 Task: Find connections with filter location Laojunmiao with filter topic #Letsworkwith filter profile language French with filter current company AAVTR ASIA with filter school Shinchan College of Engineering with filter industry Food and Beverage Services with filter service category Packaging Design with filter keywords title Server
Action: Mouse moved to (501, 77)
Screenshot: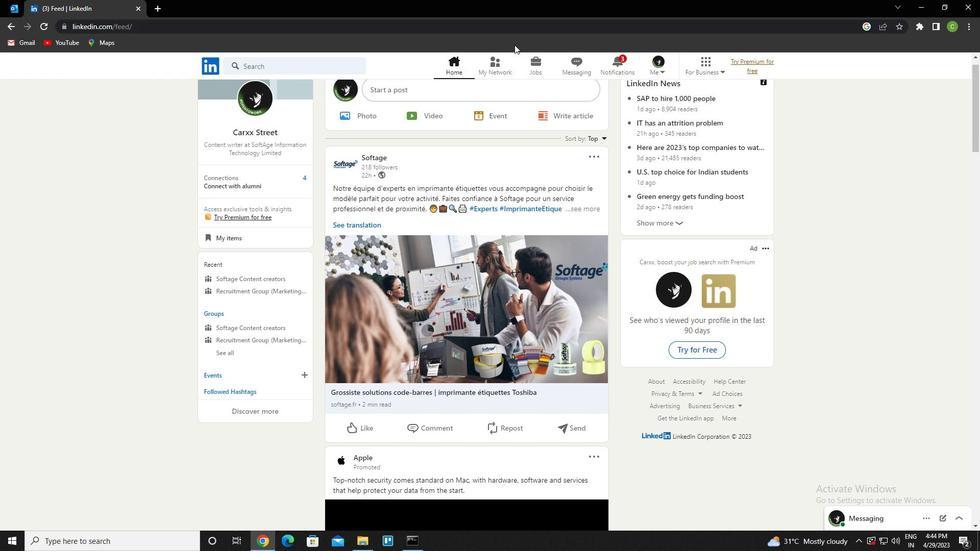 
Action: Mouse pressed left at (501, 77)
Screenshot: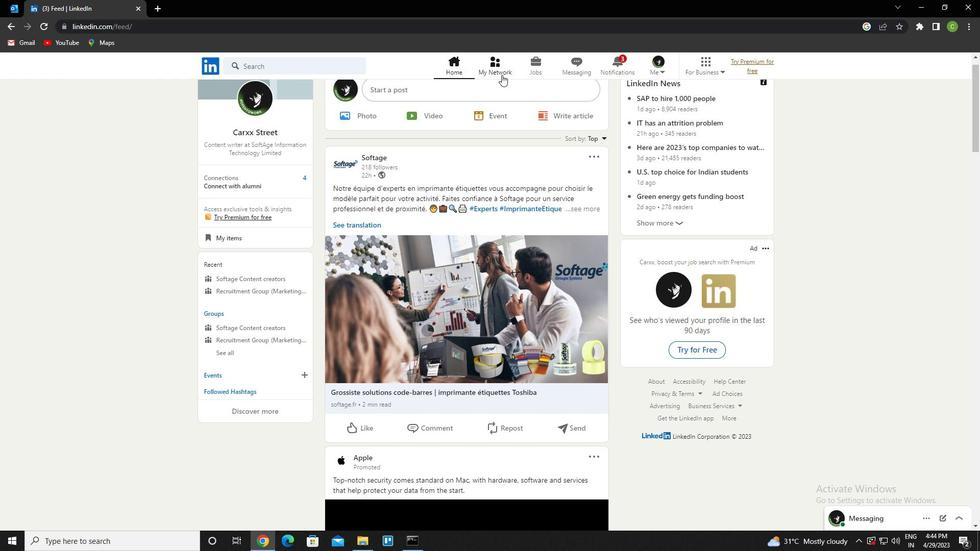 
Action: Mouse moved to (503, 69)
Screenshot: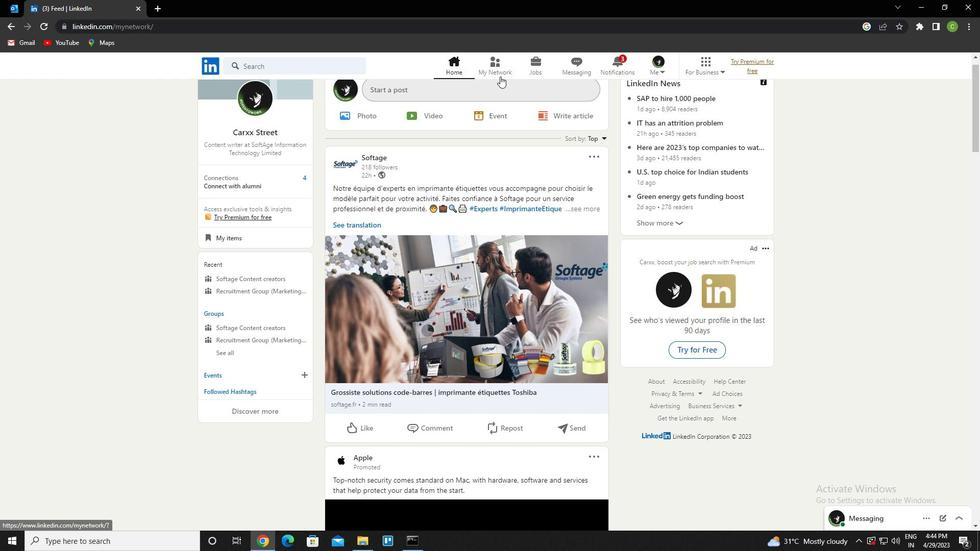 
Action: Mouse pressed left at (503, 69)
Screenshot: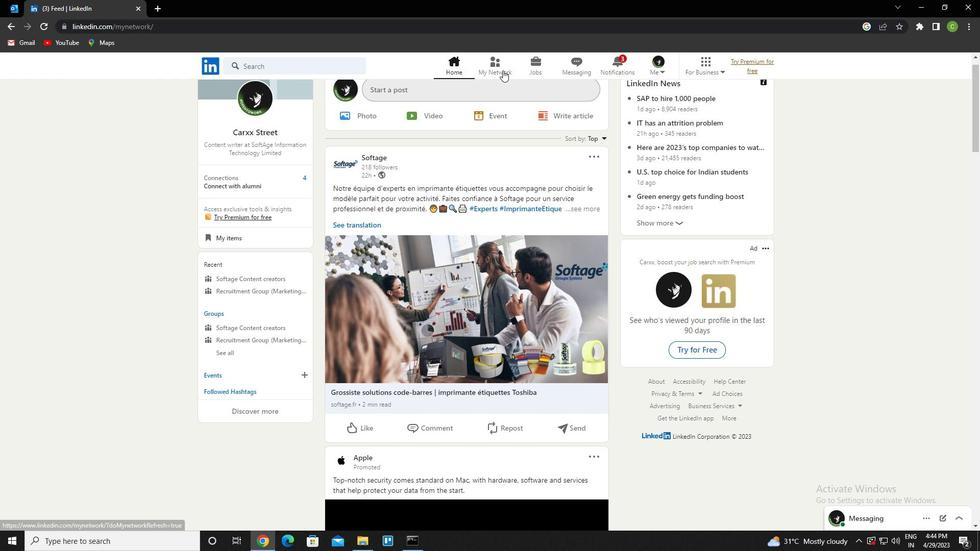
Action: Mouse moved to (285, 120)
Screenshot: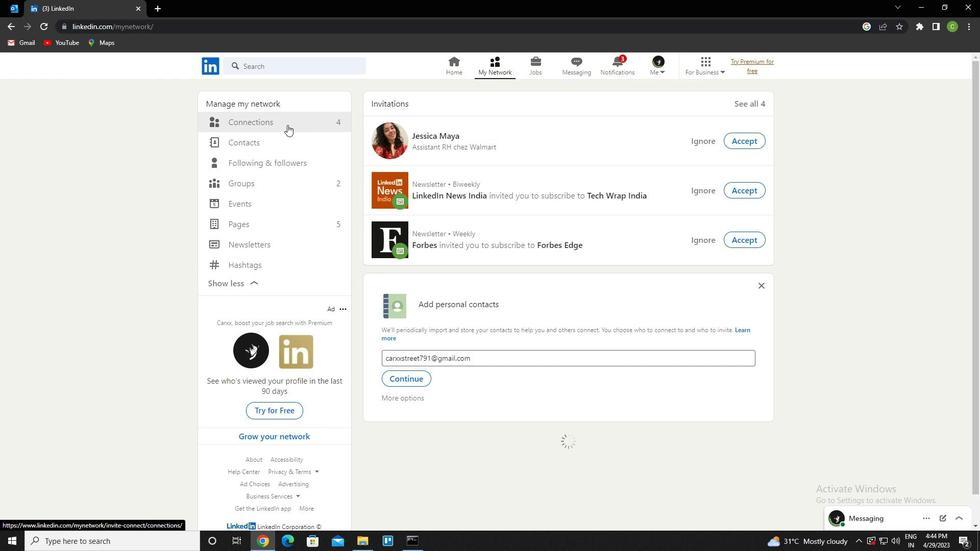 
Action: Mouse pressed left at (285, 120)
Screenshot: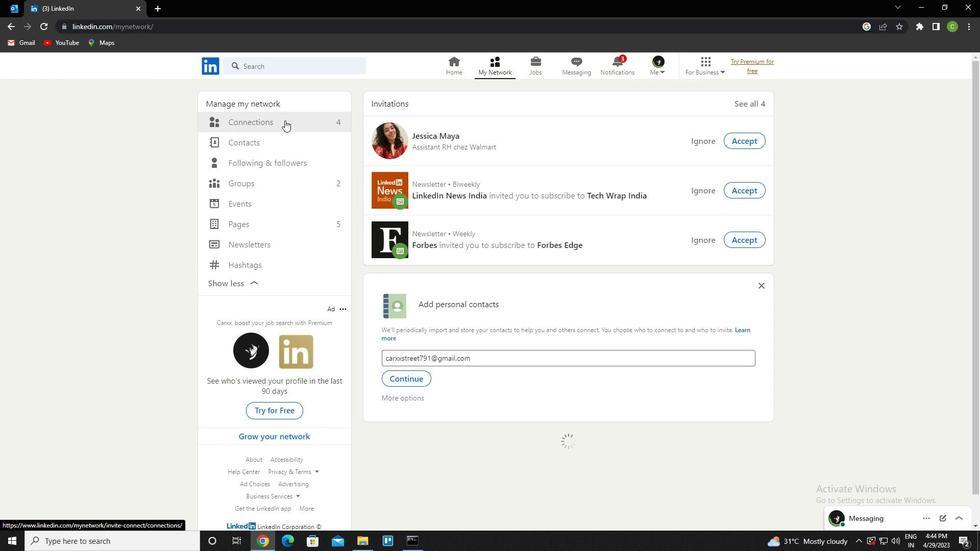 
Action: Mouse moved to (580, 122)
Screenshot: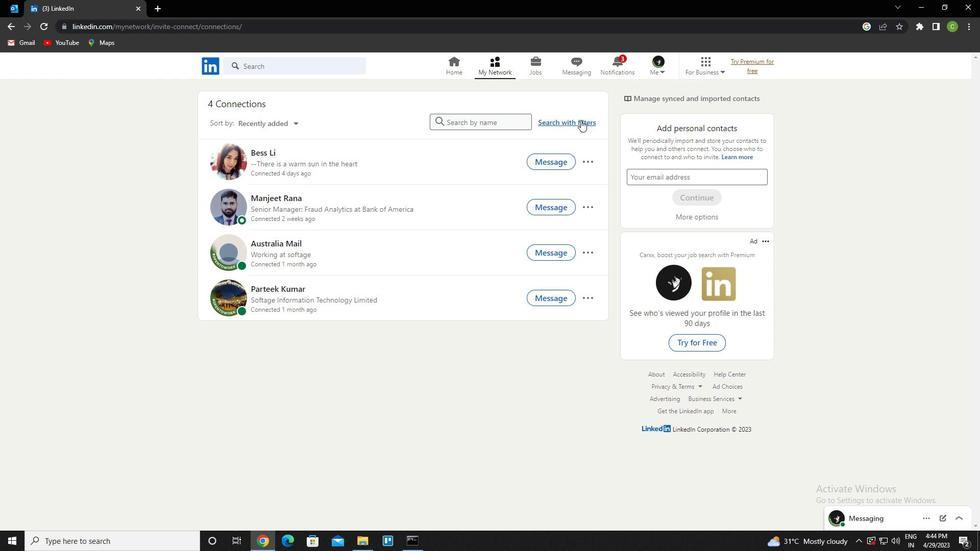 
Action: Mouse pressed left at (580, 122)
Screenshot: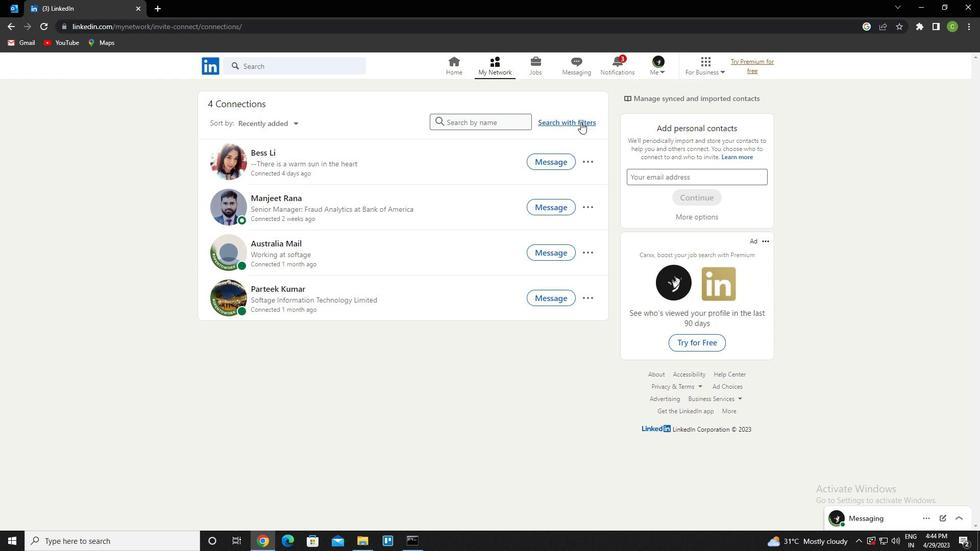 
Action: Mouse moved to (524, 94)
Screenshot: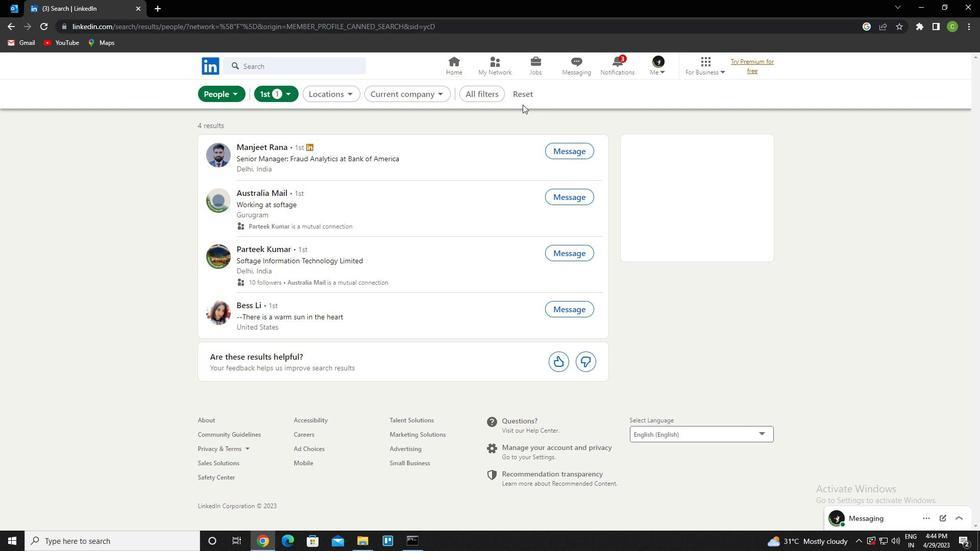 
Action: Mouse pressed left at (524, 94)
Screenshot: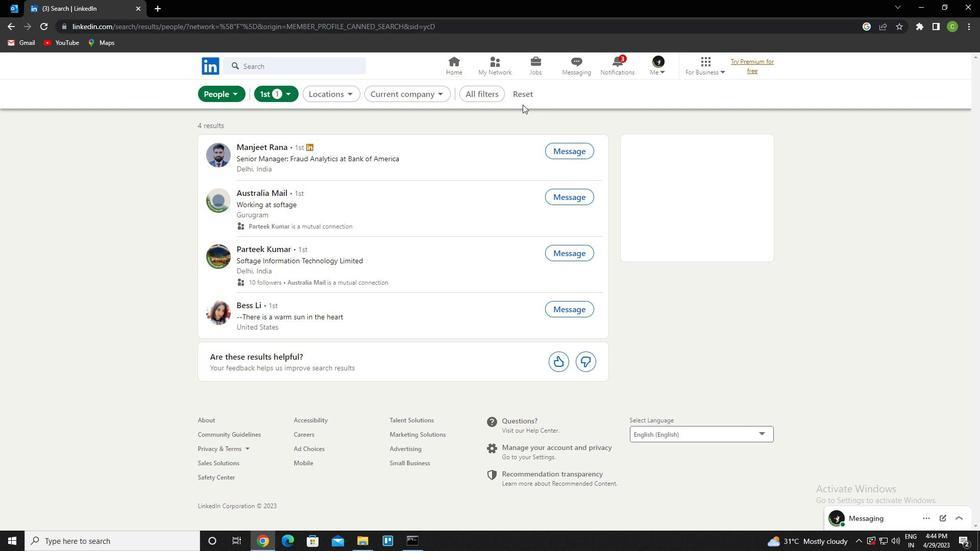 
Action: Mouse moved to (507, 96)
Screenshot: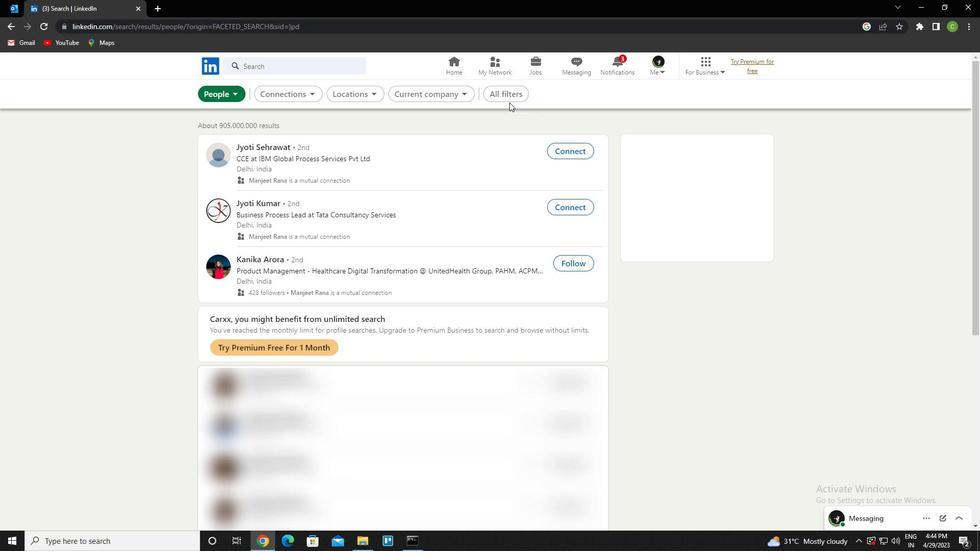 
Action: Mouse pressed left at (507, 96)
Screenshot: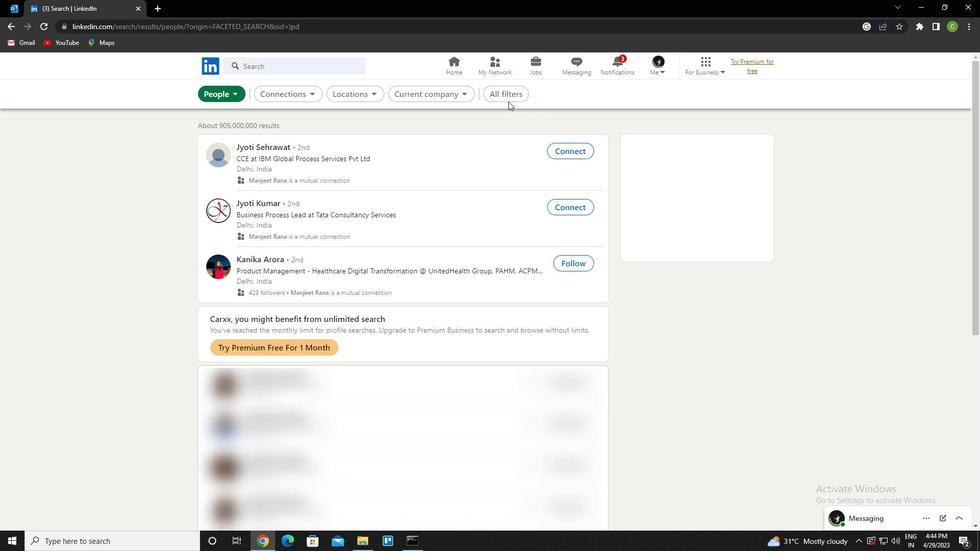 
Action: Mouse moved to (862, 253)
Screenshot: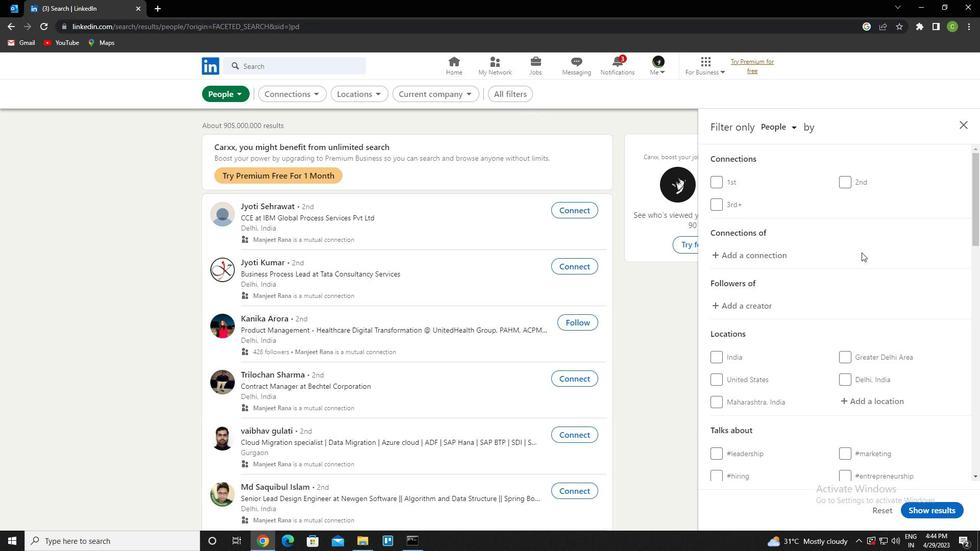 
Action: Mouse scrolled (862, 252) with delta (0, 0)
Screenshot: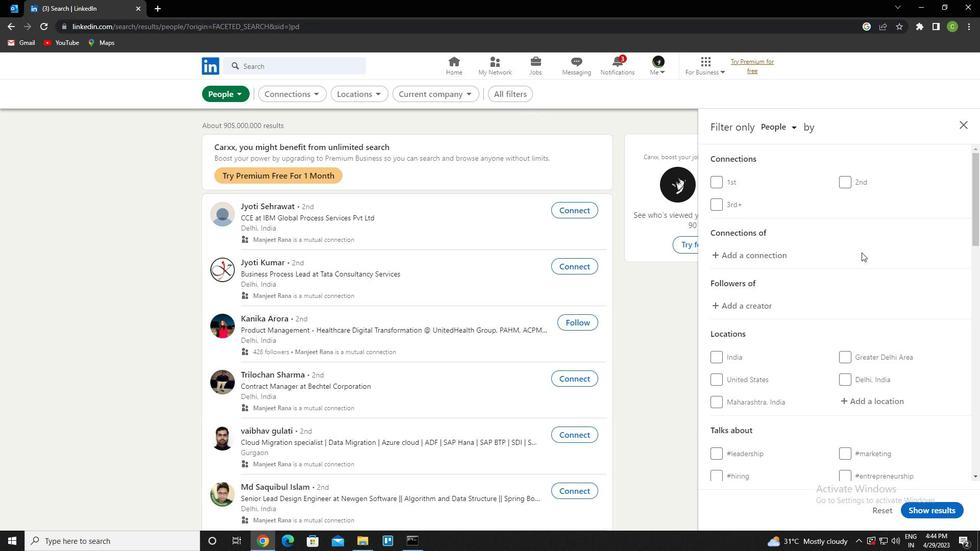 
Action: Mouse moved to (862, 257)
Screenshot: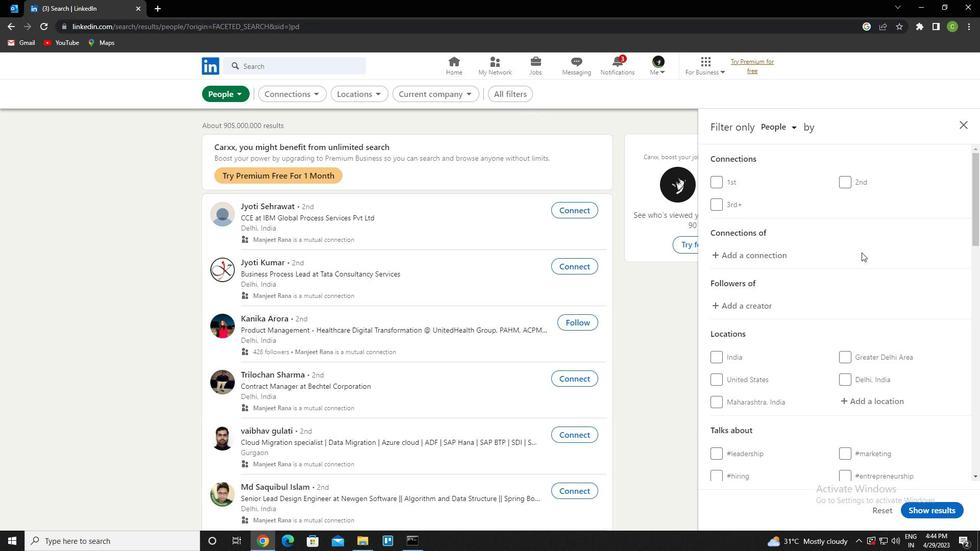 
Action: Mouse scrolled (862, 257) with delta (0, 0)
Screenshot: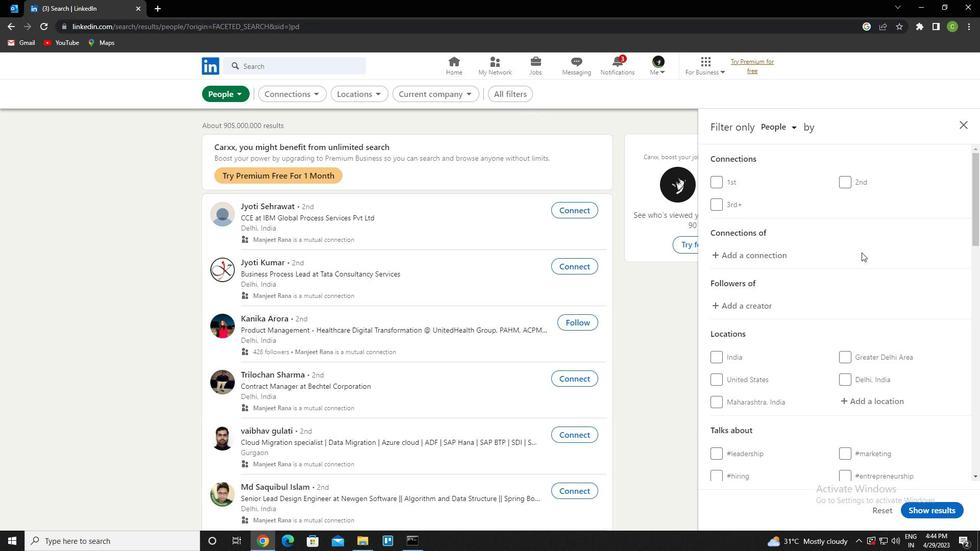 
Action: Mouse moved to (867, 294)
Screenshot: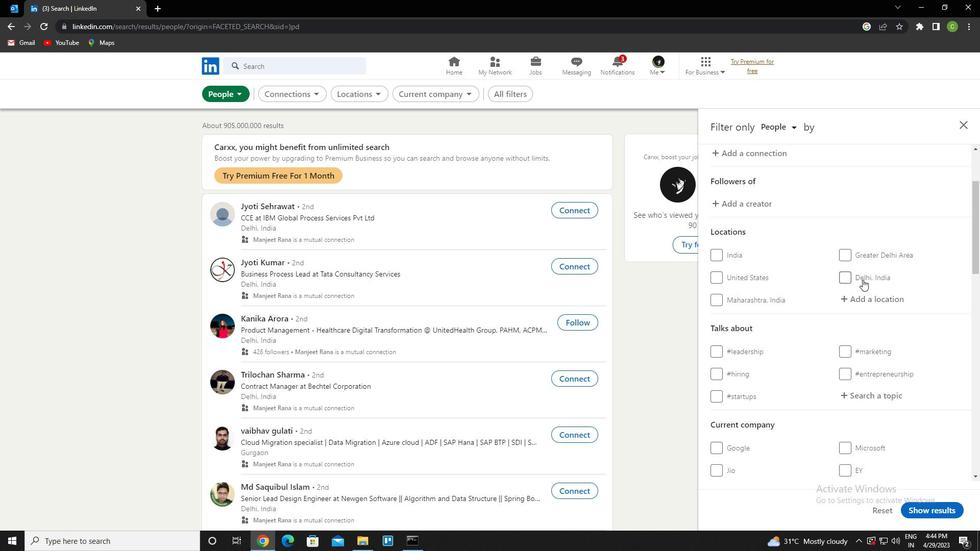 
Action: Mouse pressed left at (867, 294)
Screenshot: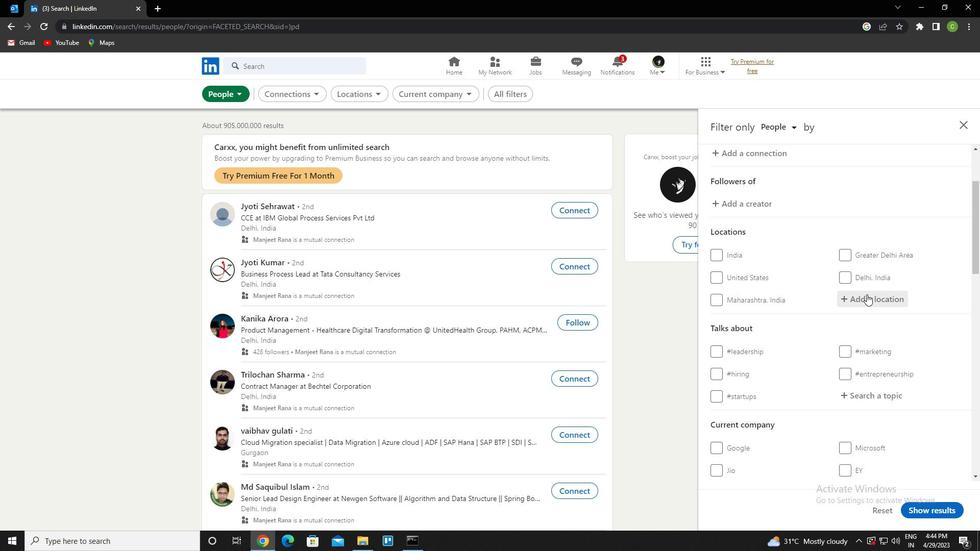
Action: Key pressed <Key.caps_lock>l<Key.caps_lock>aojunmaio<Key.enter>
Screenshot: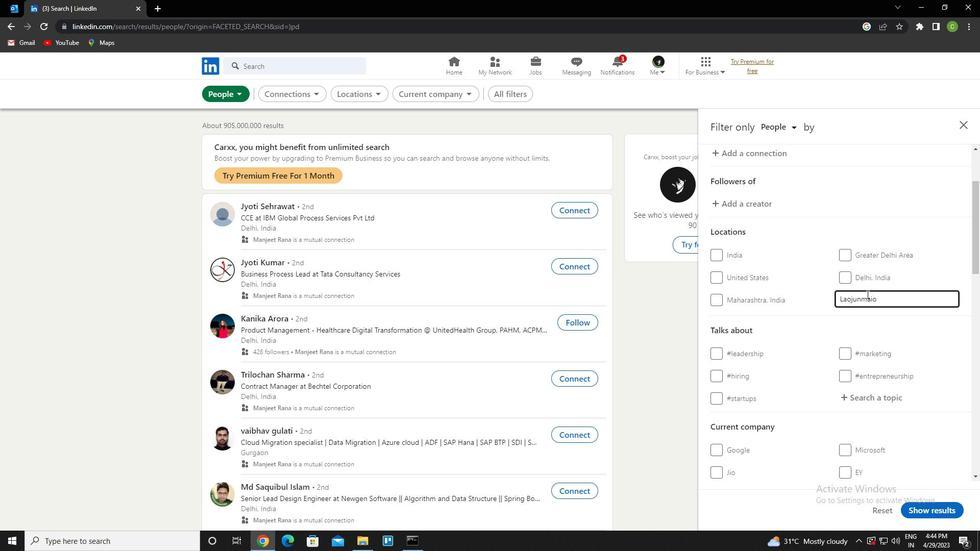 
Action: Mouse scrolled (867, 294) with delta (0, 0)
Screenshot: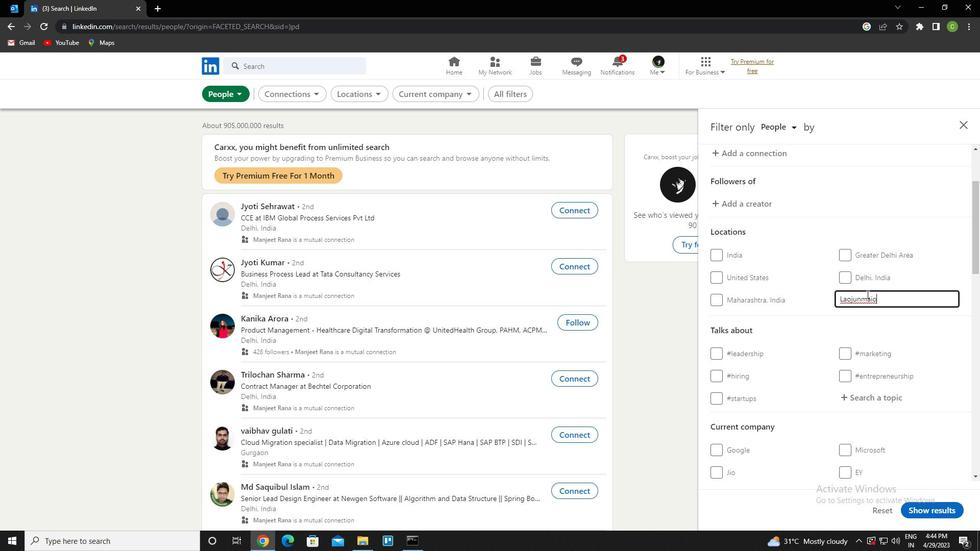 
Action: Mouse scrolled (867, 294) with delta (0, 0)
Screenshot: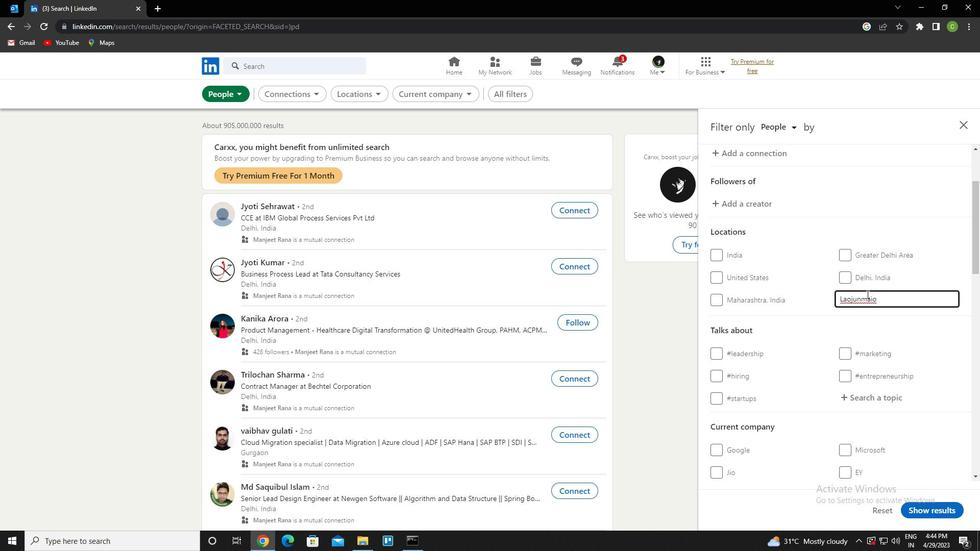
Action: Mouse scrolled (867, 294) with delta (0, 0)
Screenshot: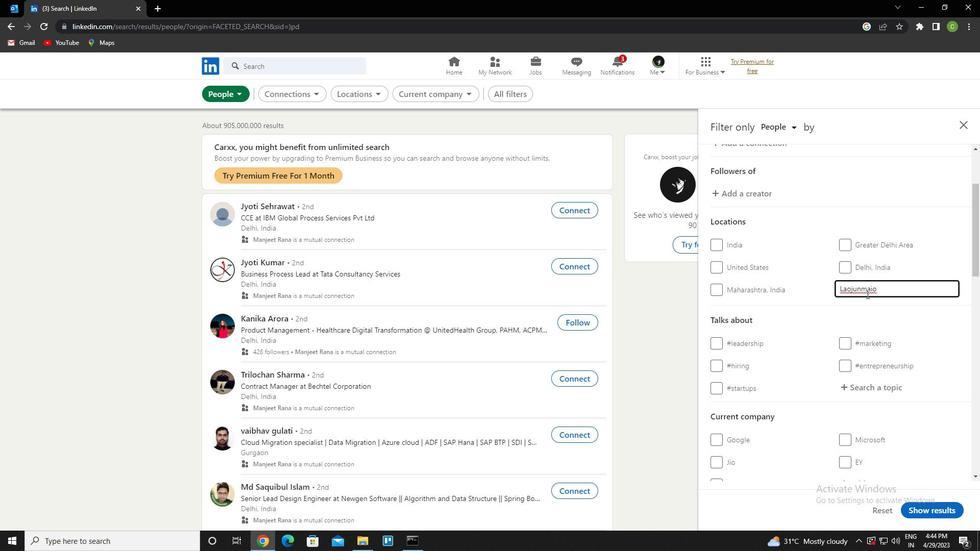 
Action: Mouse moved to (877, 252)
Screenshot: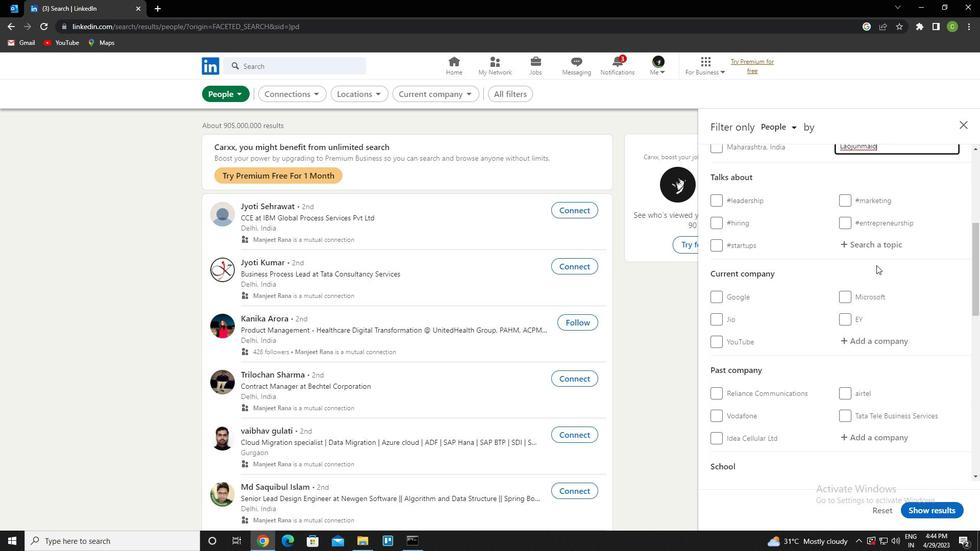 
Action: Mouse pressed left at (877, 252)
Screenshot: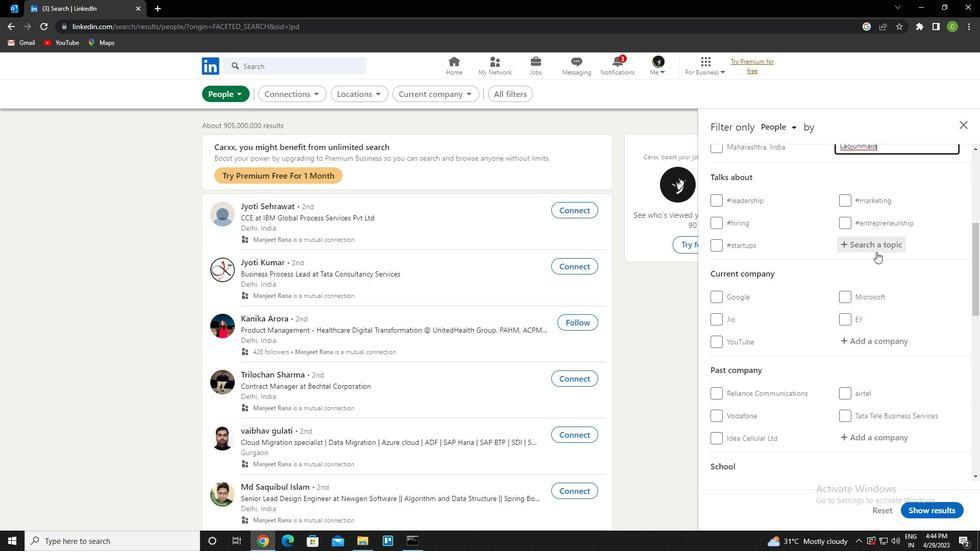 
Action: Key pressed <Key.caps_lock><Key.caps_lock>letswork<Key.down><Key.enter>
Screenshot: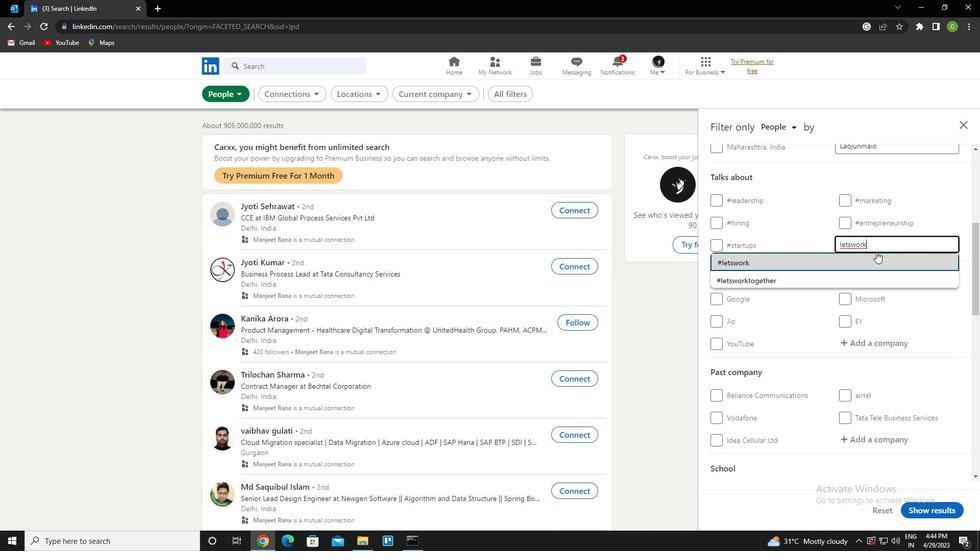 
Action: Mouse scrolled (877, 251) with delta (0, 0)
Screenshot: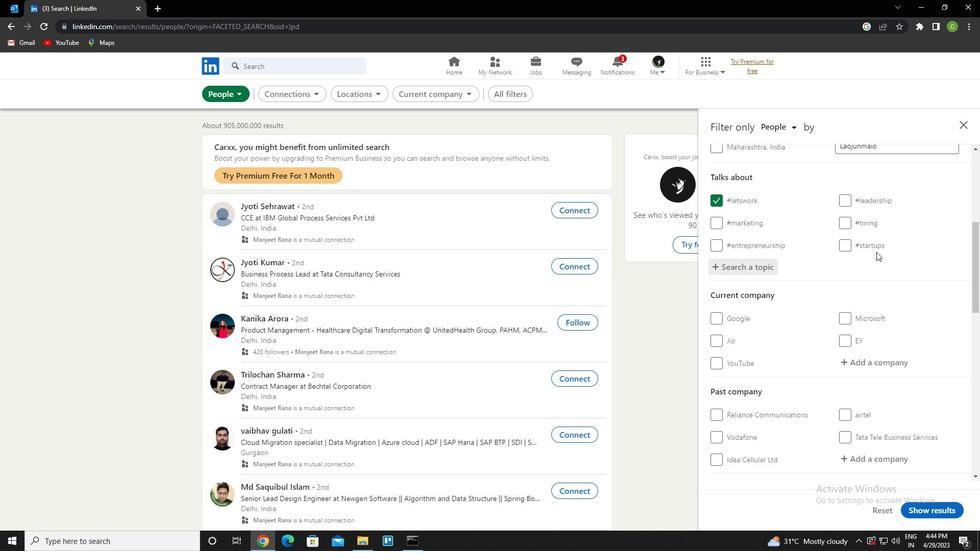 
Action: Mouse scrolled (877, 251) with delta (0, 0)
Screenshot: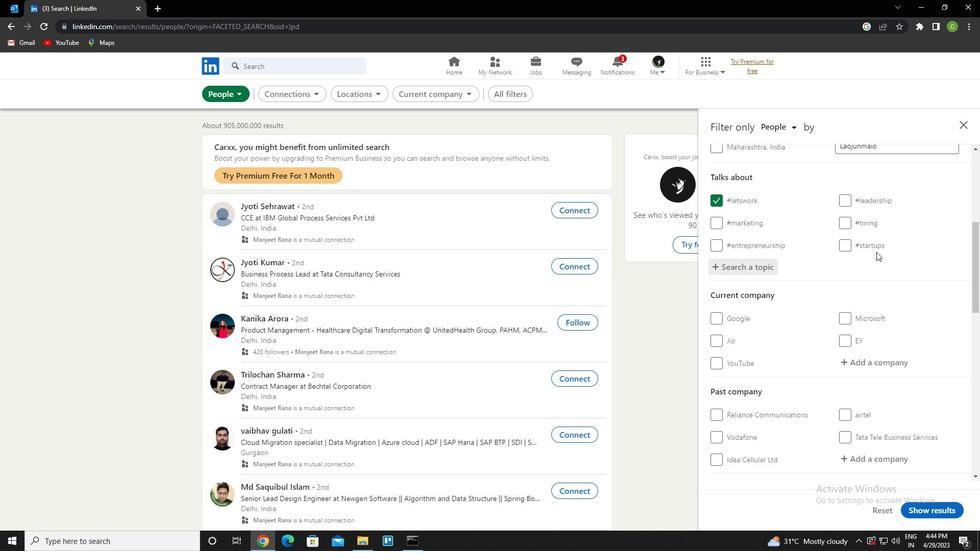 
Action: Mouse scrolled (877, 251) with delta (0, 0)
Screenshot: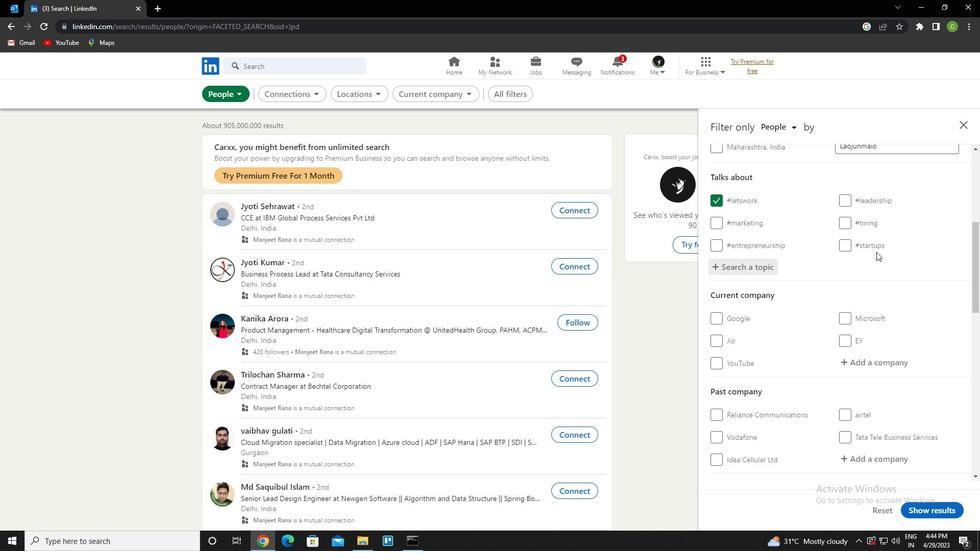 
Action: Mouse scrolled (877, 251) with delta (0, 0)
Screenshot: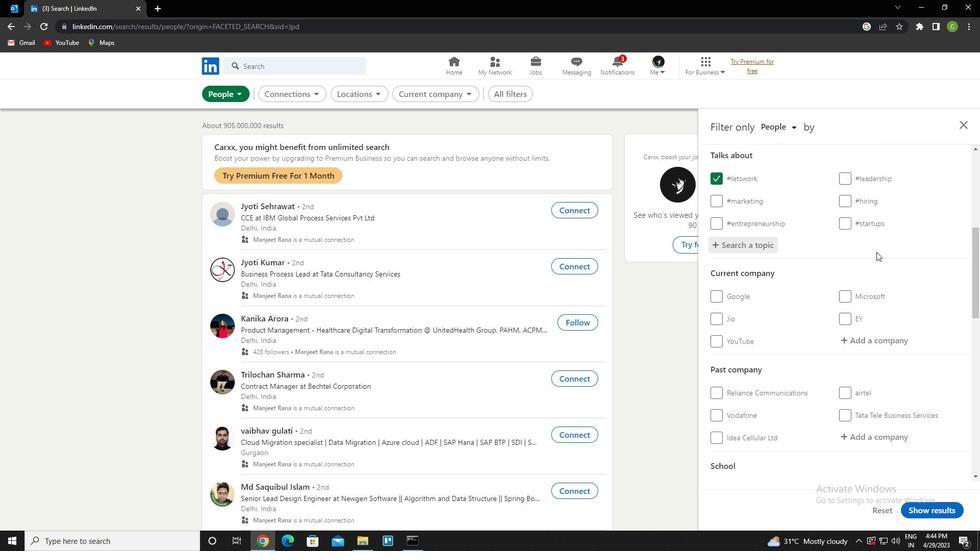 
Action: Mouse moved to (877, 256)
Screenshot: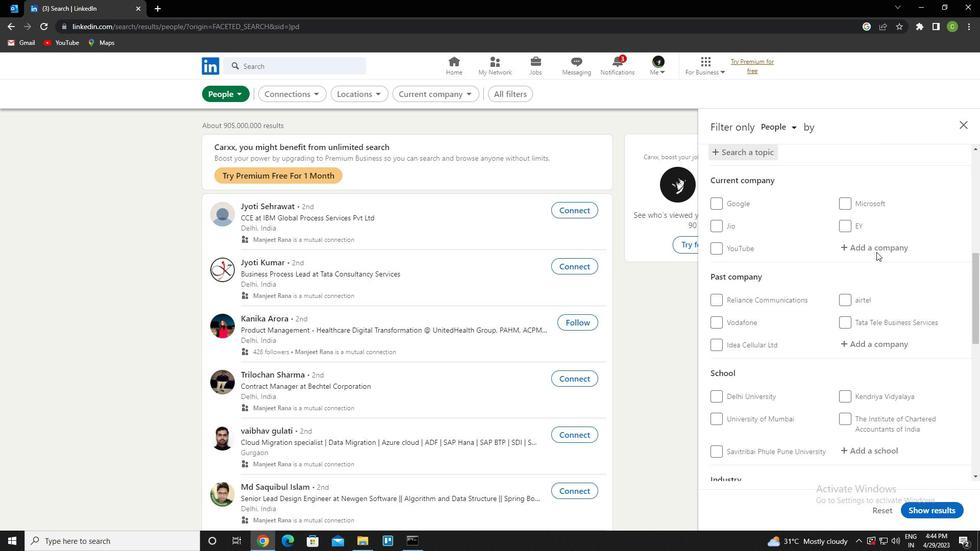 
Action: Mouse scrolled (877, 255) with delta (0, 0)
Screenshot: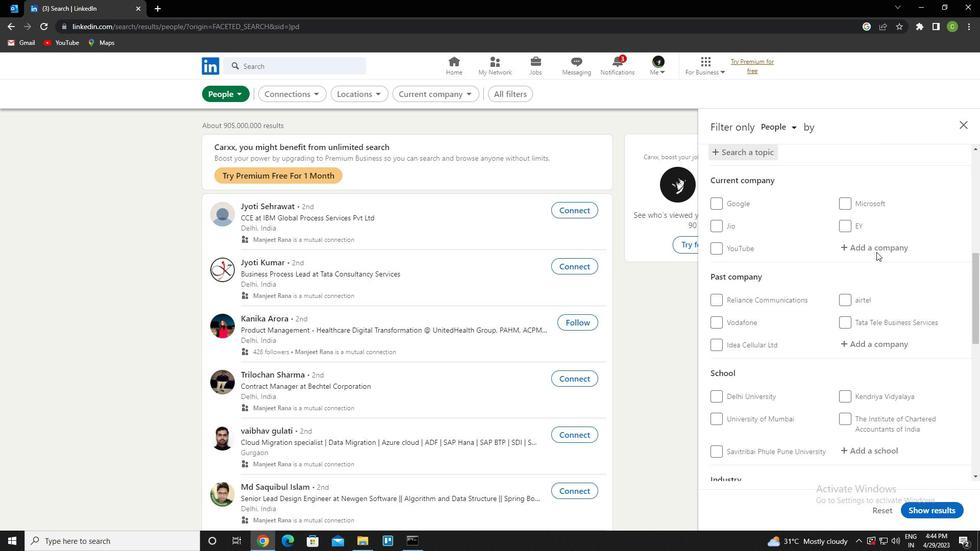 
Action: Mouse moved to (877, 258)
Screenshot: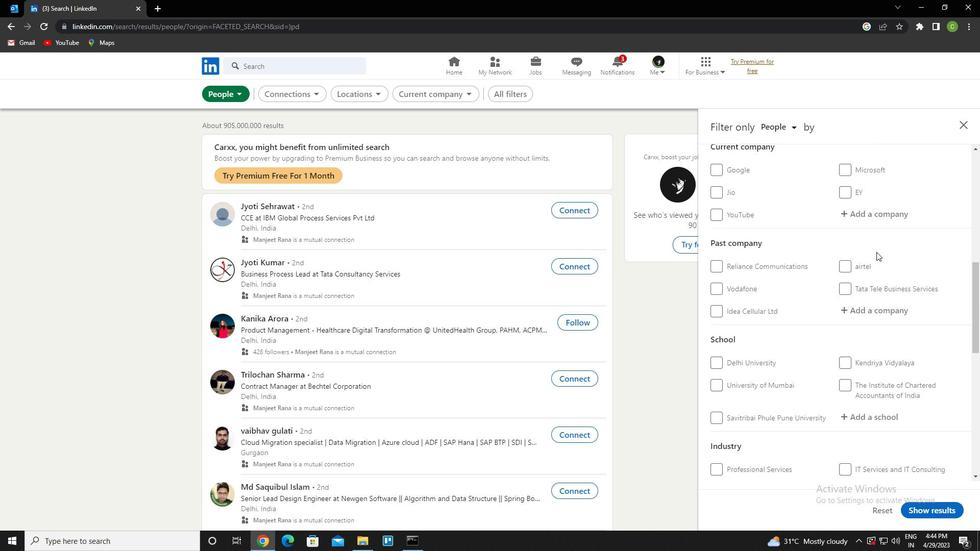 
Action: Mouse scrolled (877, 257) with delta (0, 0)
Screenshot: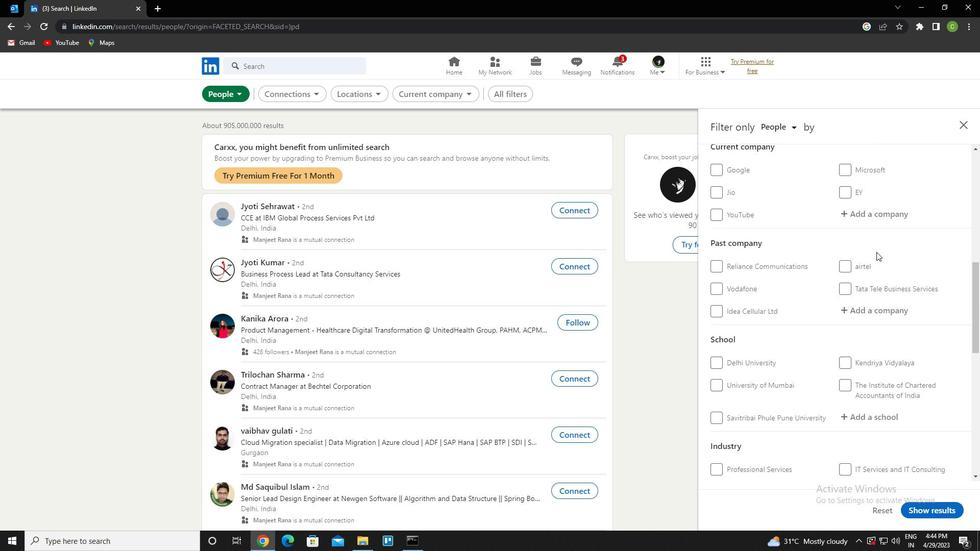 
Action: Mouse moved to (877, 258)
Screenshot: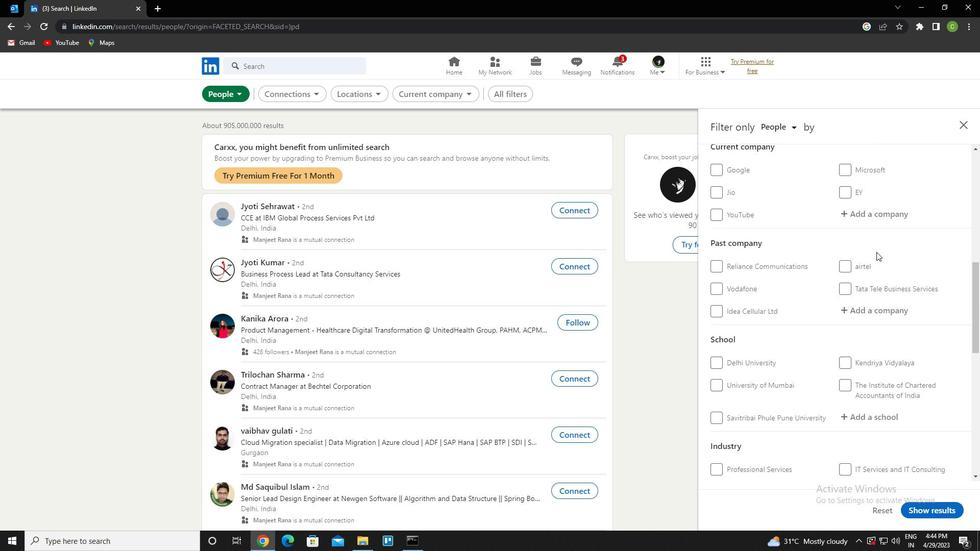 
Action: Mouse scrolled (877, 257) with delta (0, 0)
Screenshot: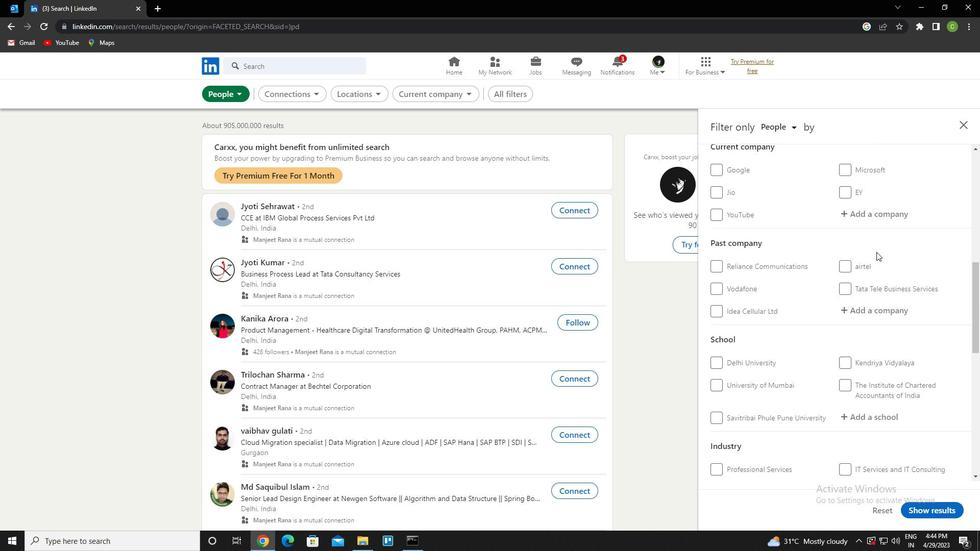 
Action: Mouse scrolled (877, 257) with delta (0, 0)
Screenshot: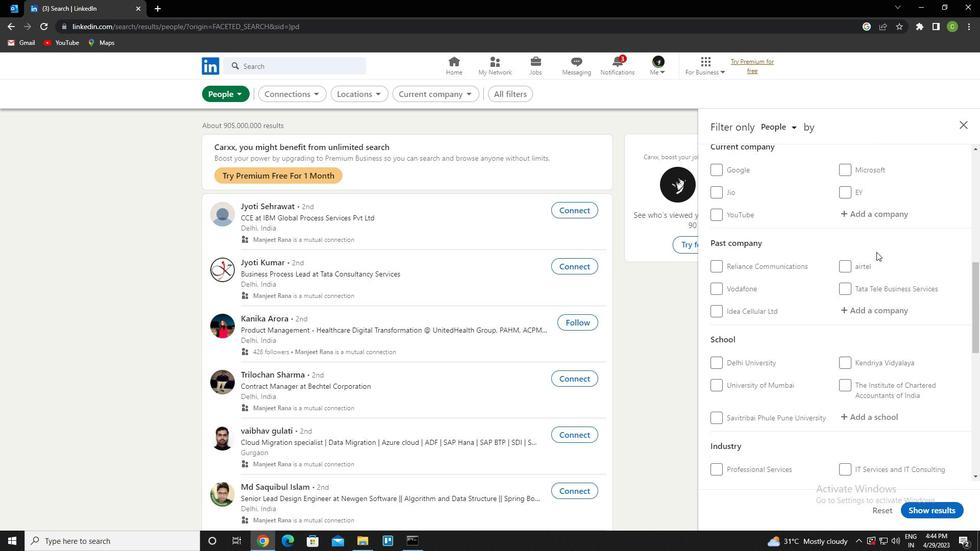 
Action: Mouse moved to (877, 258)
Screenshot: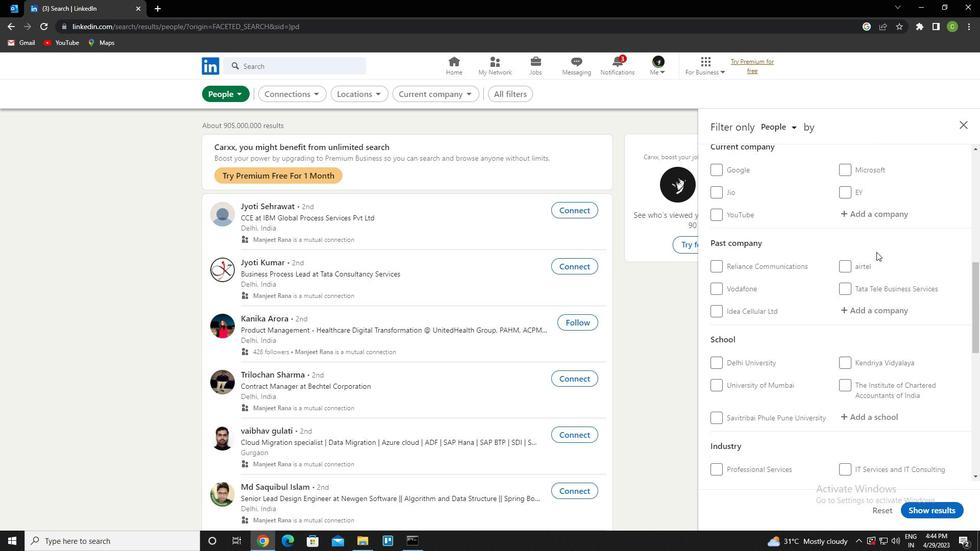 
Action: Mouse scrolled (877, 258) with delta (0, 0)
Screenshot: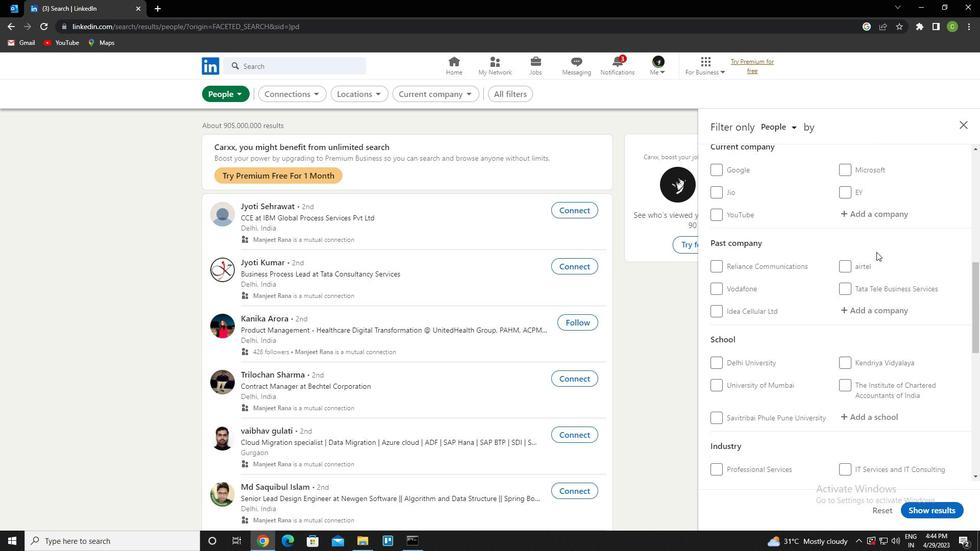 
Action: Mouse moved to (844, 264)
Screenshot: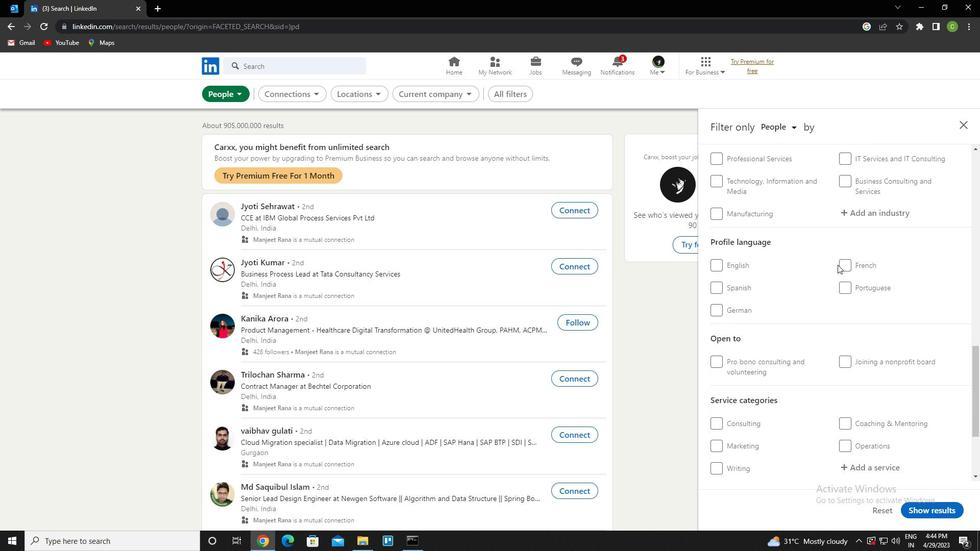 
Action: Mouse pressed left at (844, 264)
Screenshot: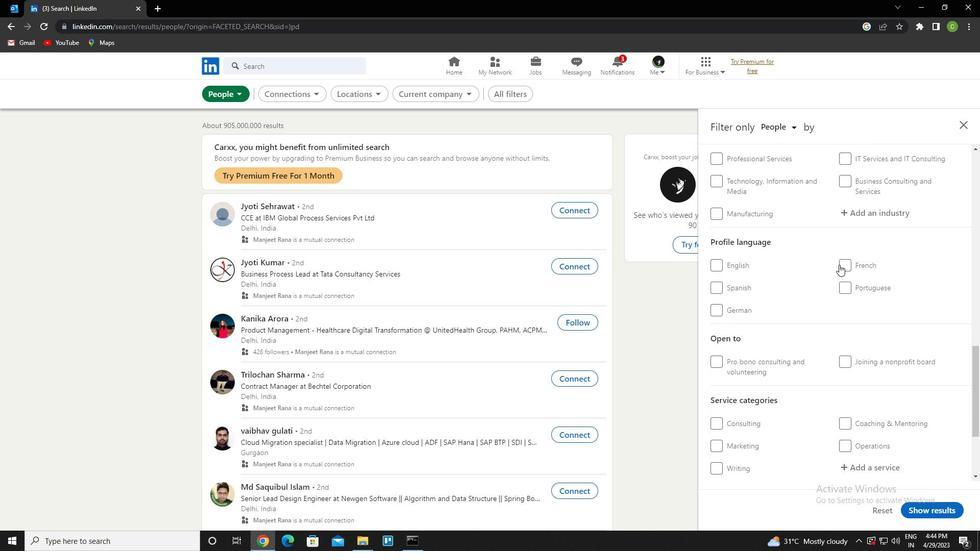 
Action: Mouse scrolled (844, 265) with delta (0, 0)
Screenshot: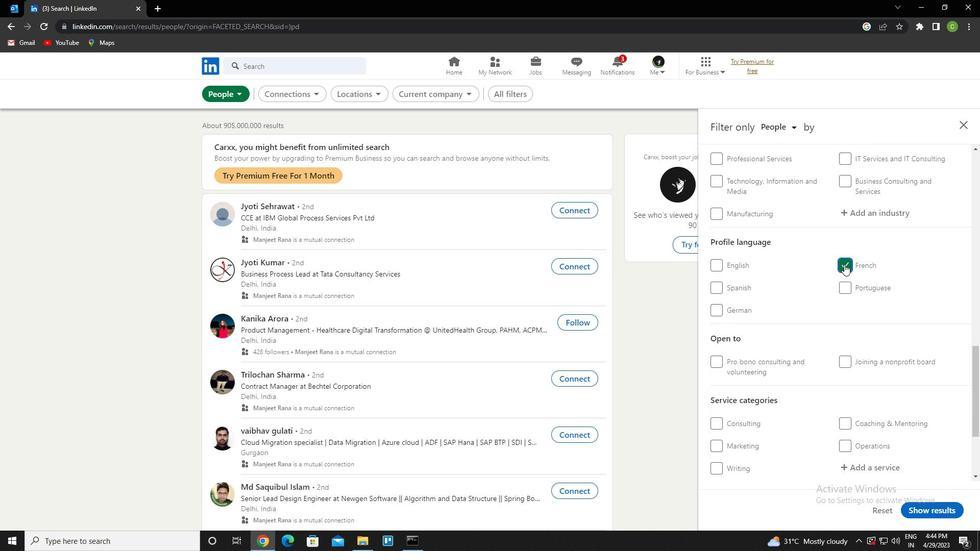 
Action: Mouse scrolled (844, 265) with delta (0, 0)
Screenshot: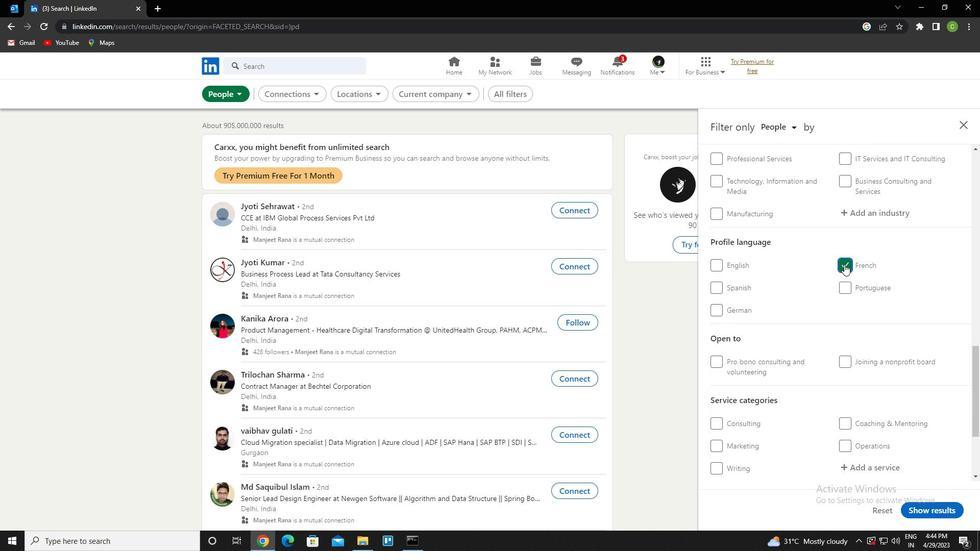 
Action: Mouse scrolled (844, 265) with delta (0, 0)
Screenshot: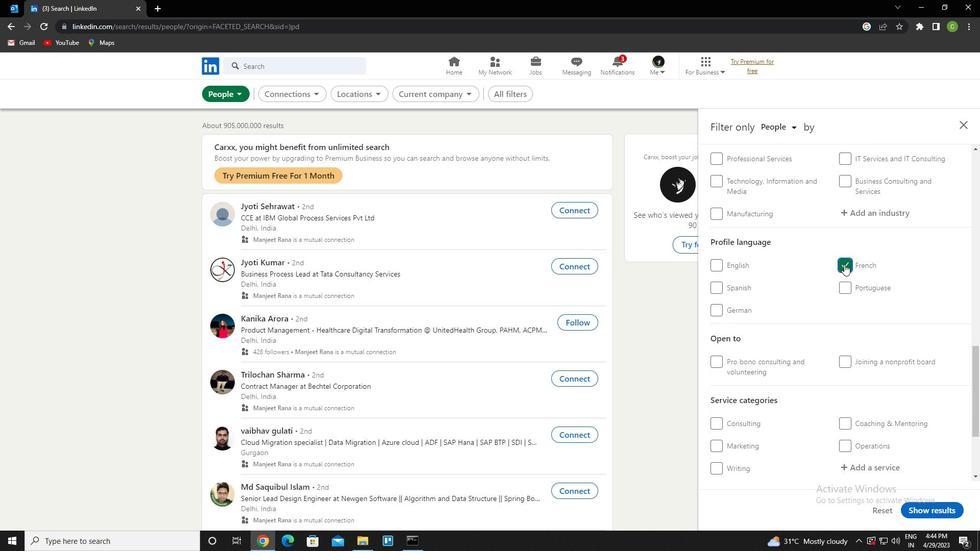 
Action: Mouse scrolled (844, 265) with delta (0, 0)
Screenshot: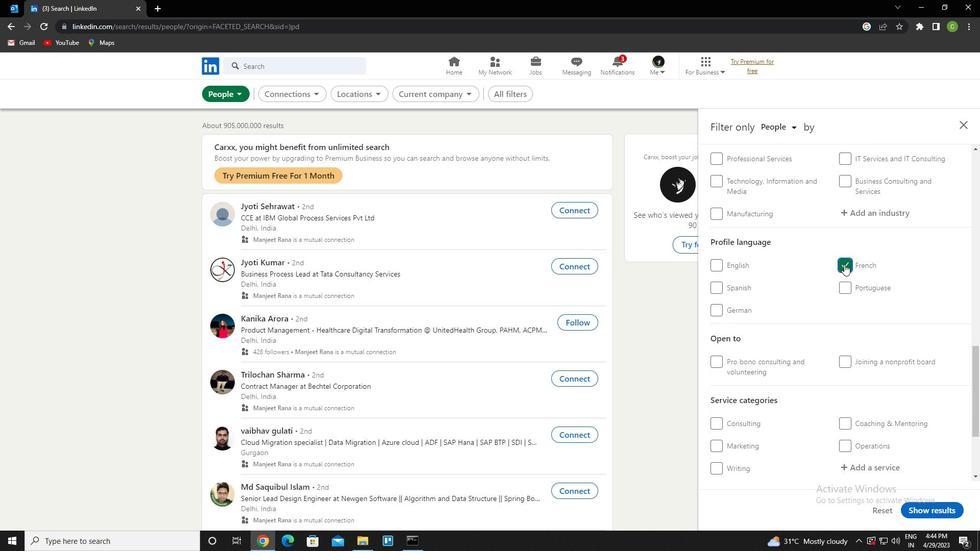 
Action: Mouse scrolled (844, 265) with delta (0, 0)
Screenshot: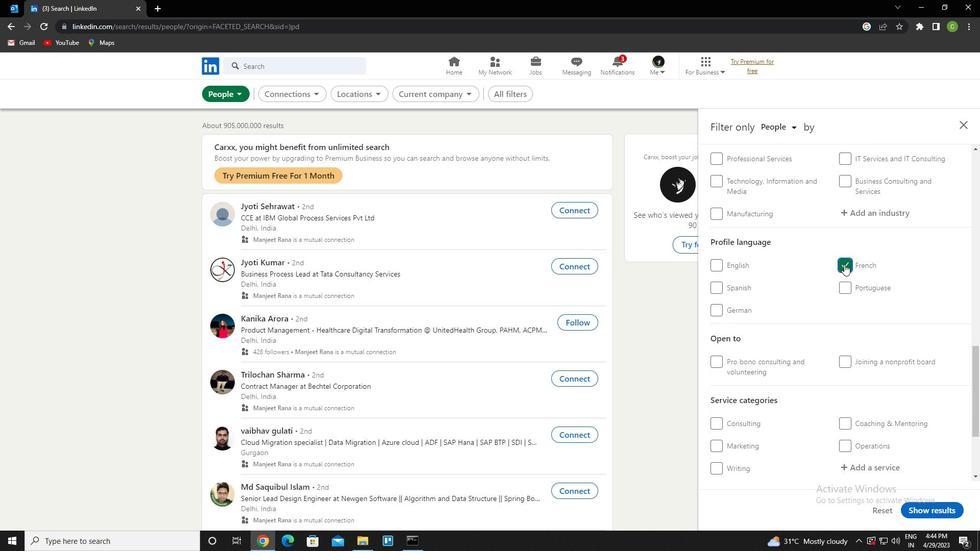
Action: Mouse moved to (770, 193)
Screenshot: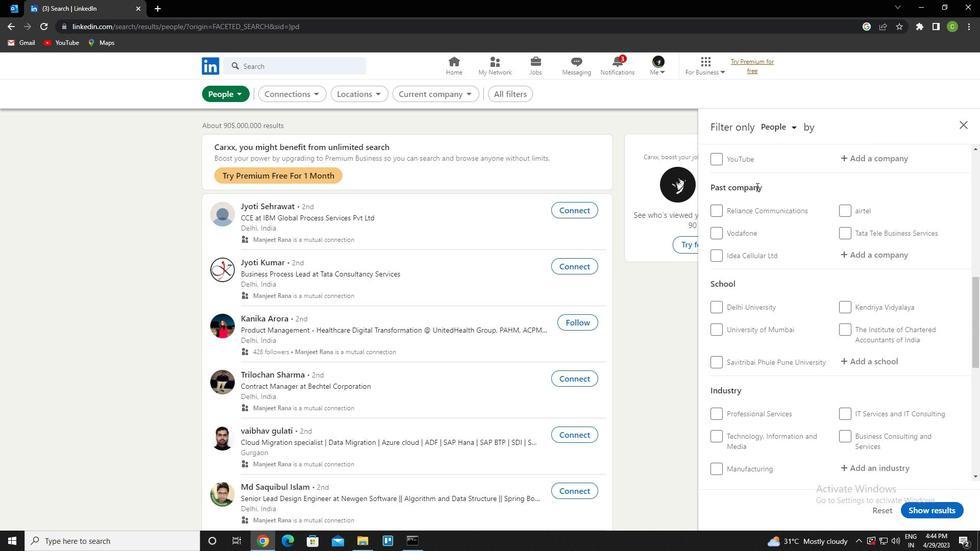 
Action: Mouse scrolled (770, 194) with delta (0, 0)
Screenshot: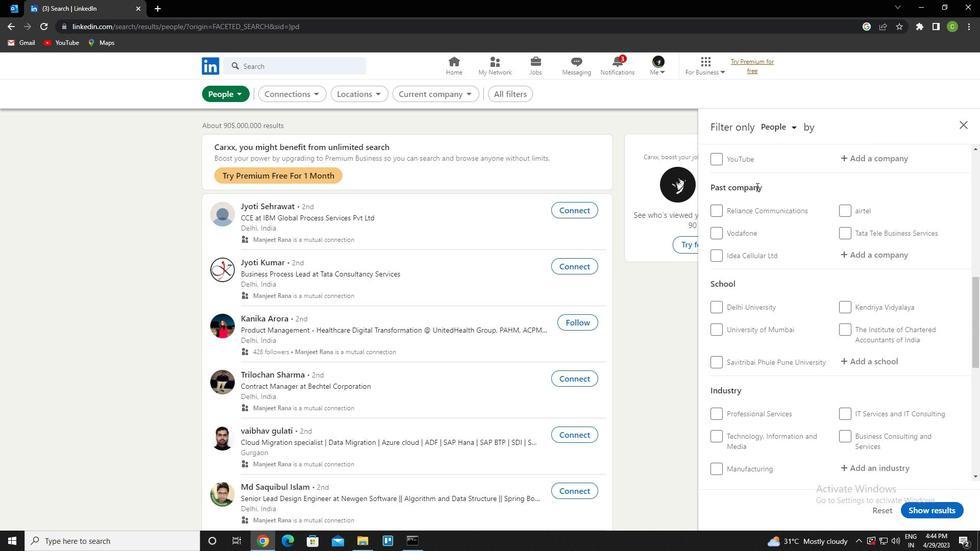 
Action: Mouse moved to (863, 215)
Screenshot: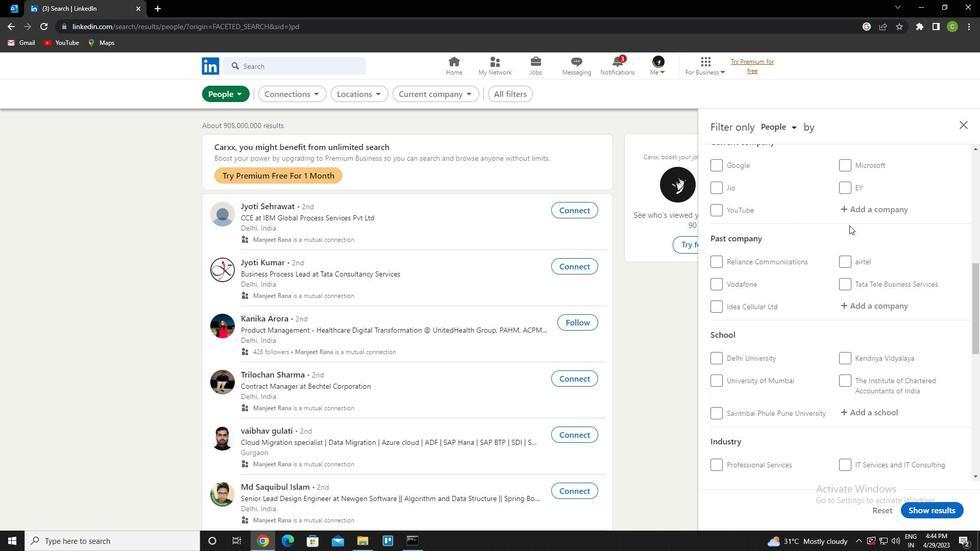 
Action: Mouse pressed left at (863, 215)
Screenshot: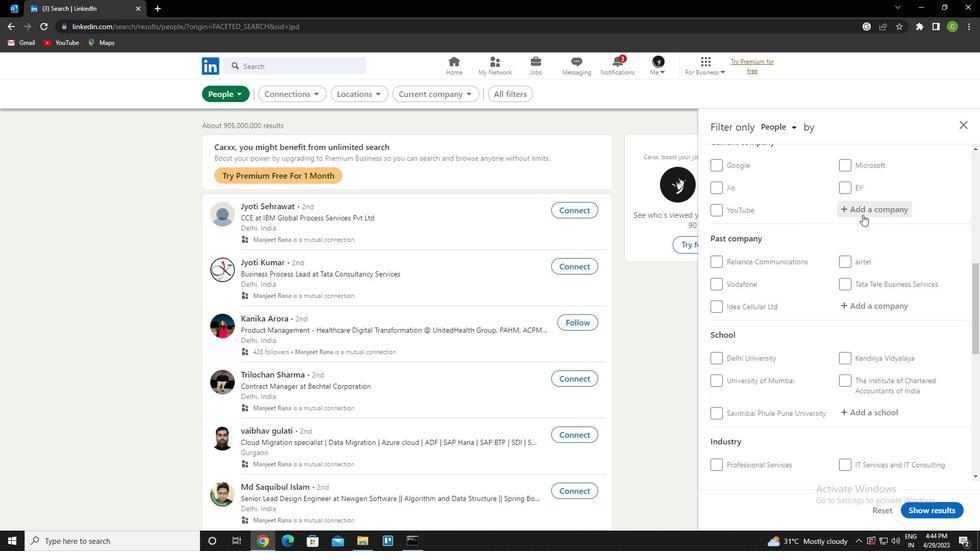
Action: Key pressed <Key.caps_lock>aavtr<Key.down><Key.enter>
Screenshot: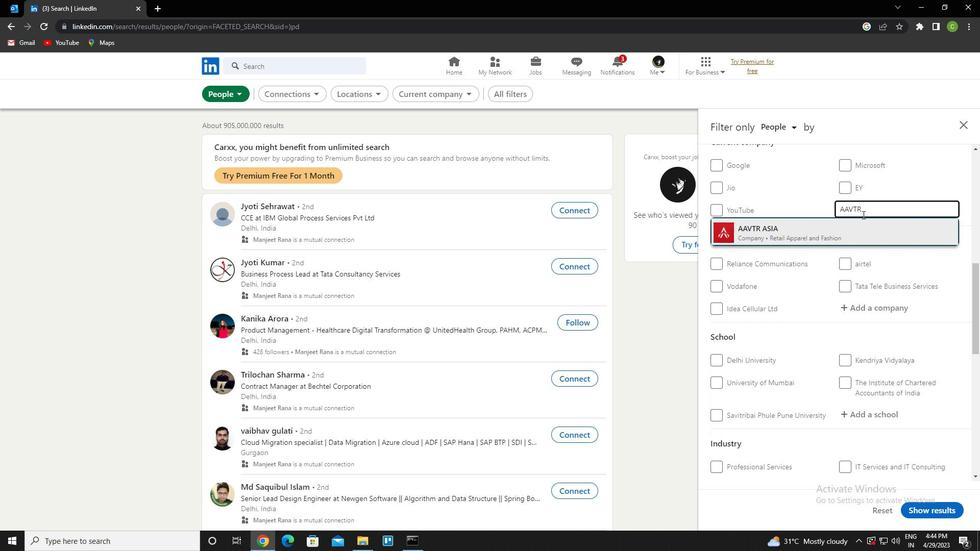 
Action: Mouse scrolled (863, 214) with delta (0, 0)
Screenshot: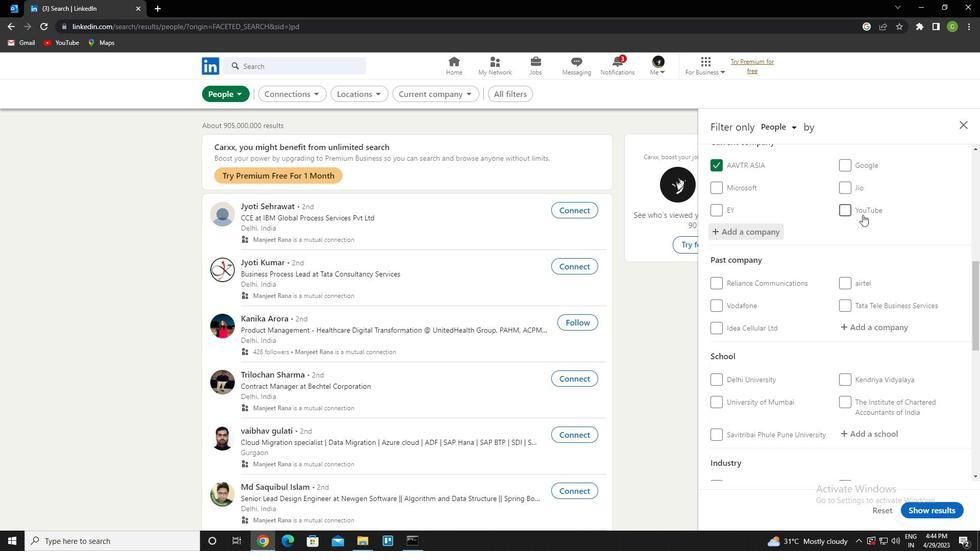 
Action: Mouse scrolled (863, 214) with delta (0, 0)
Screenshot: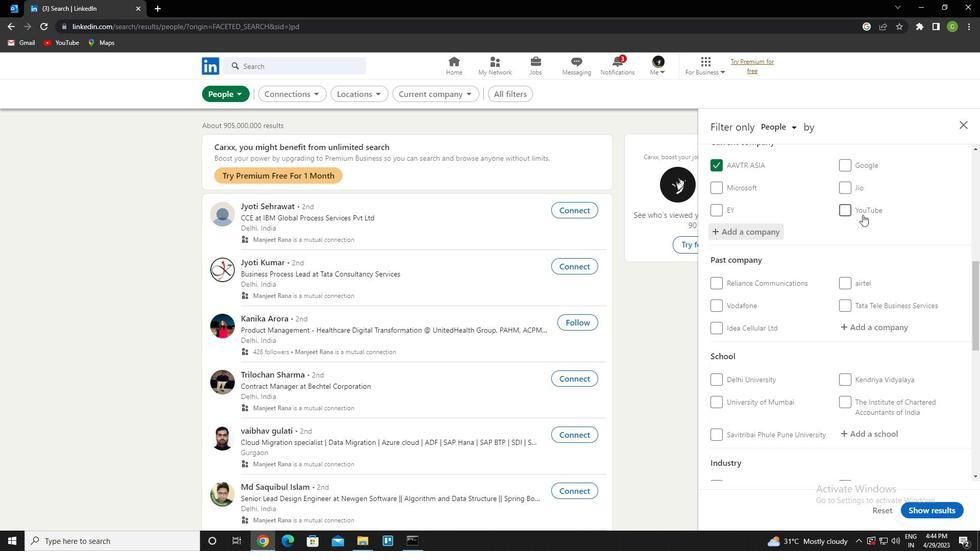 
Action: Mouse scrolled (863, 214) with delta (0, 0)
Screenshot: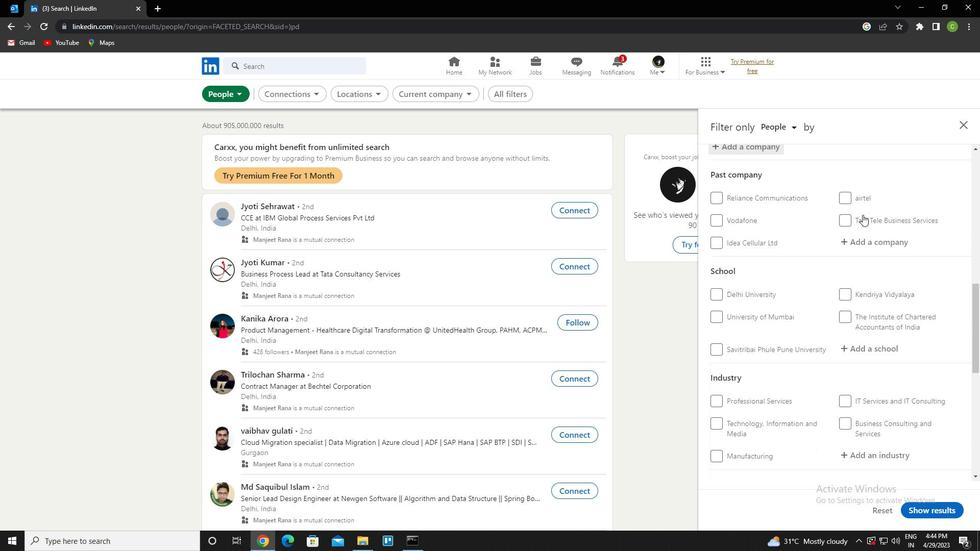 
Action: Mouse scrolled (863, 215) with delta (0, 0)
Screenshot: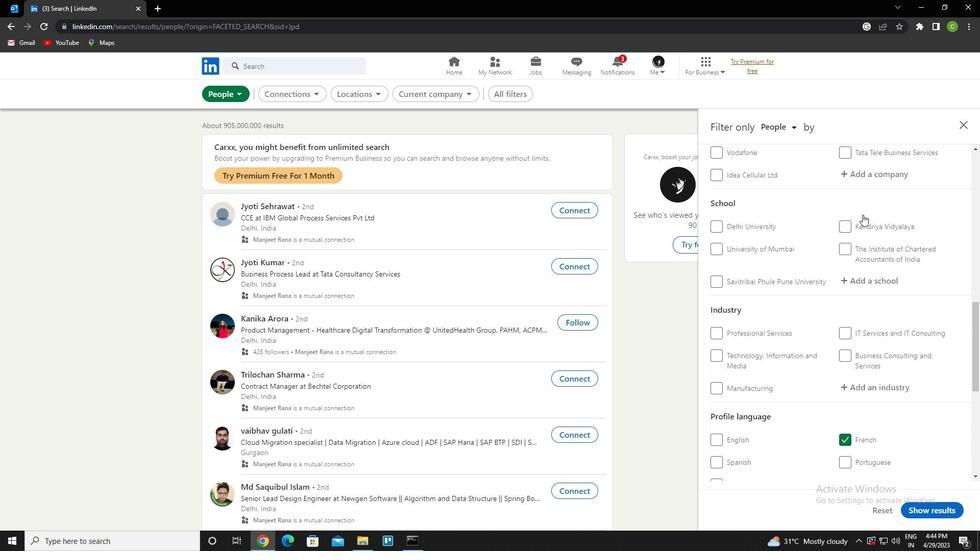 
Action: Mouse scrolled (863, 215) with delta (0, 0)
Screenshot: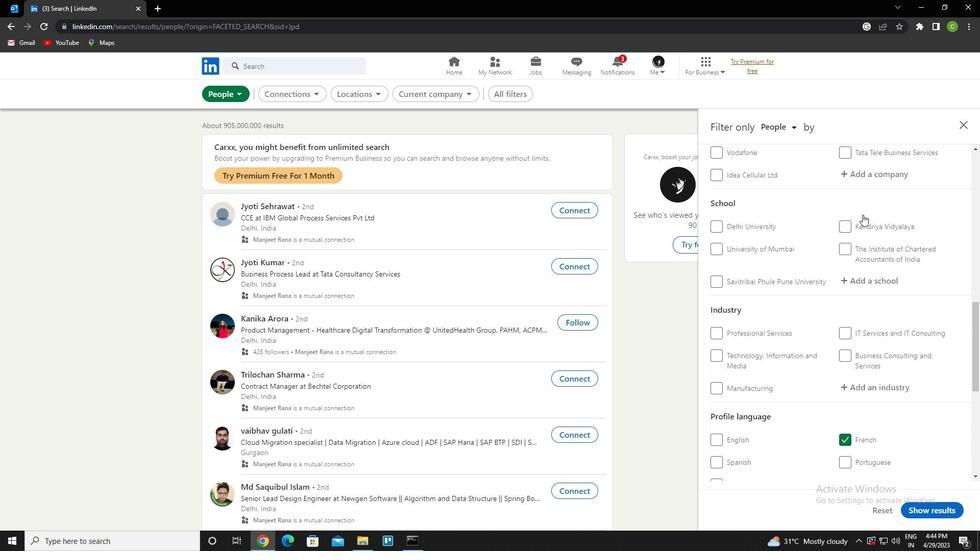 
Action: Mouse moved to (870, 256)
Screenshot: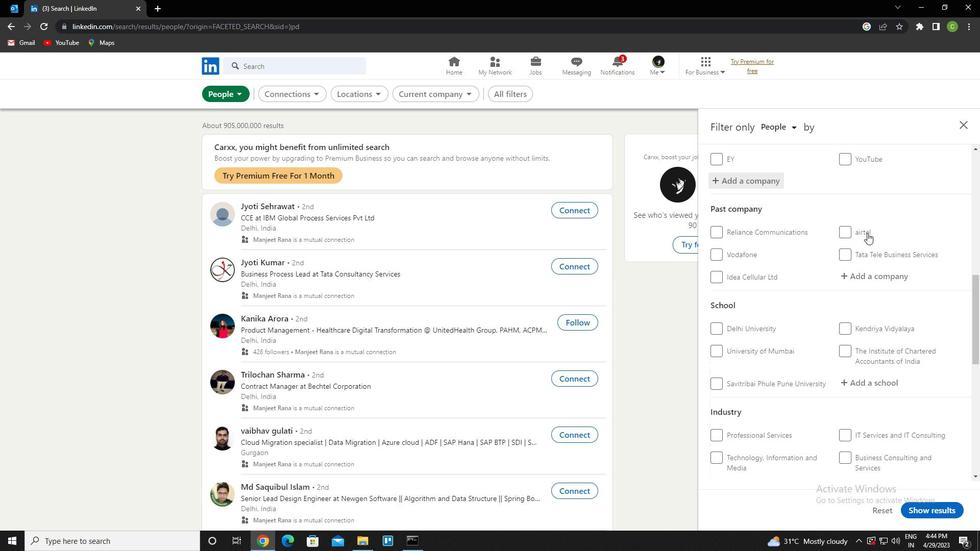 
Action: Mouse scrolled (870, 255) with delta (0, 0)
Screenshot: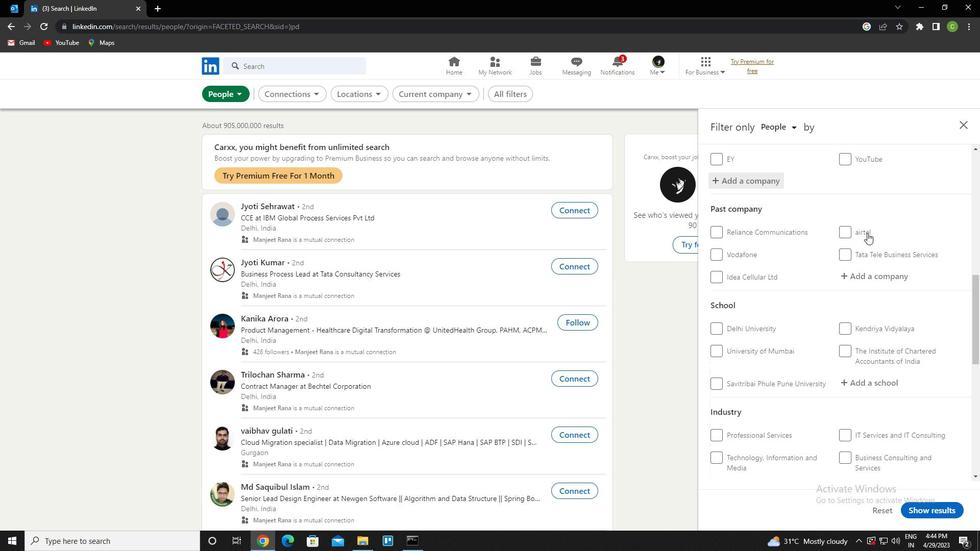 
Action: Mouse moved to (870, 257)
Screenshot: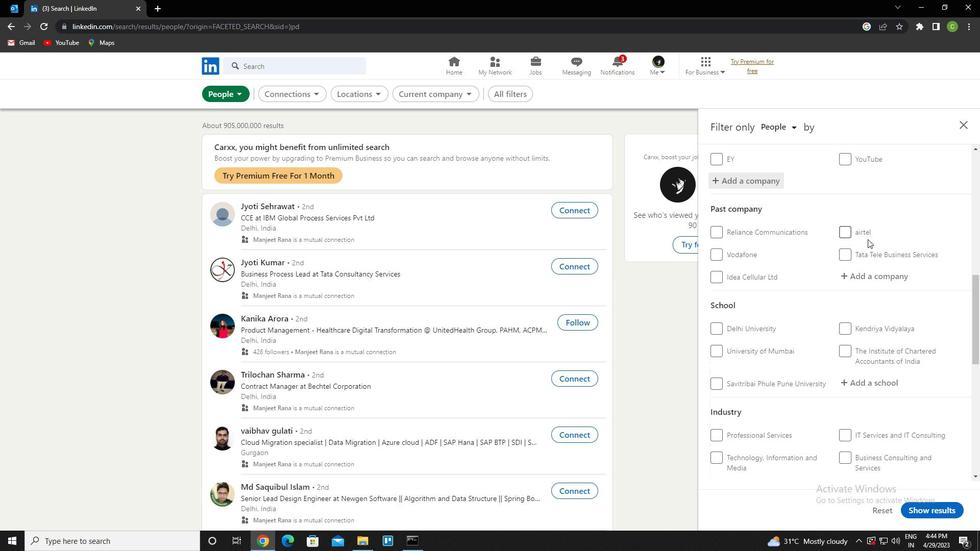 
Action: Mouse scrolled (870, 256) with delta (0, 0)
Screenshot: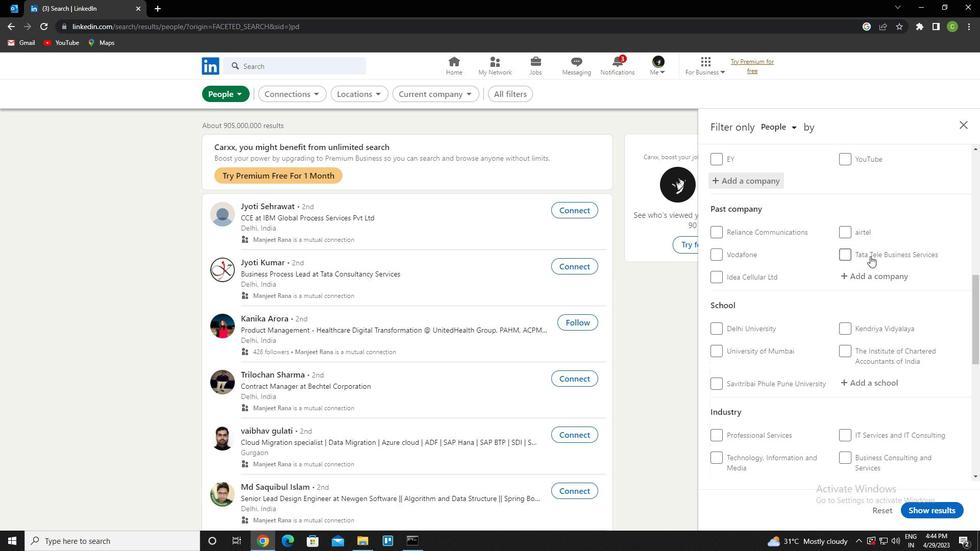 
Action: Mouse moved to (870, 257)
Screenshot: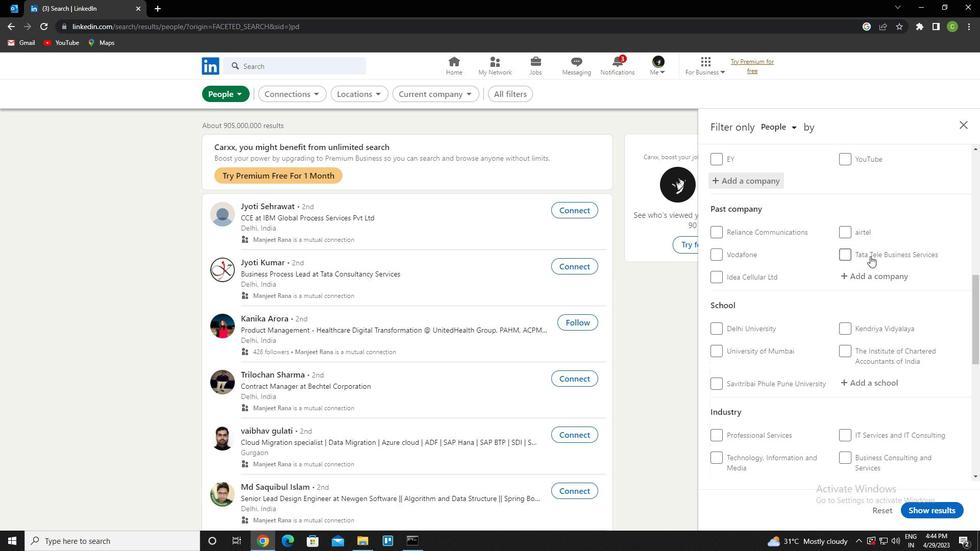 
Action: Mouse scrolled (870, 256) with delta (0, 0)
Screenshot: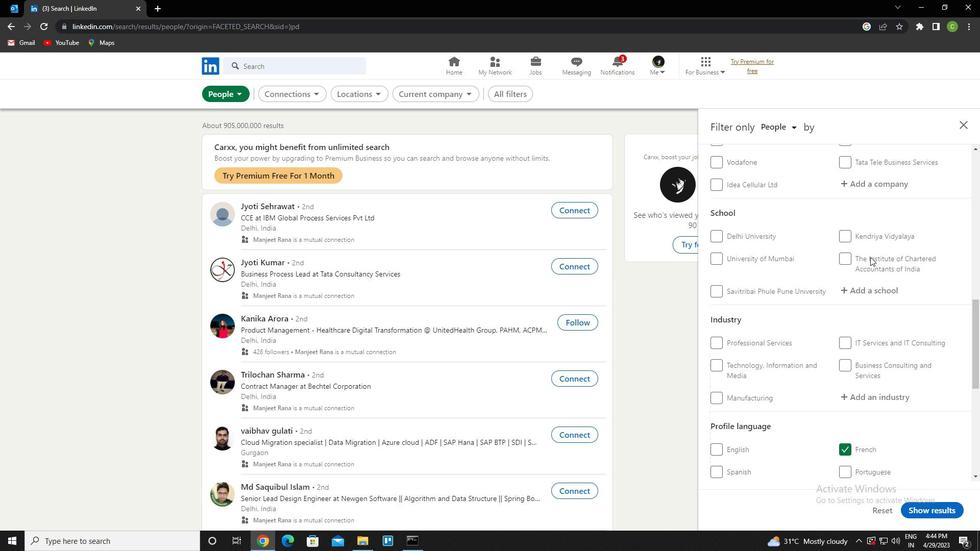 
Action: Mouse moved to (869, 233)
Screenshot: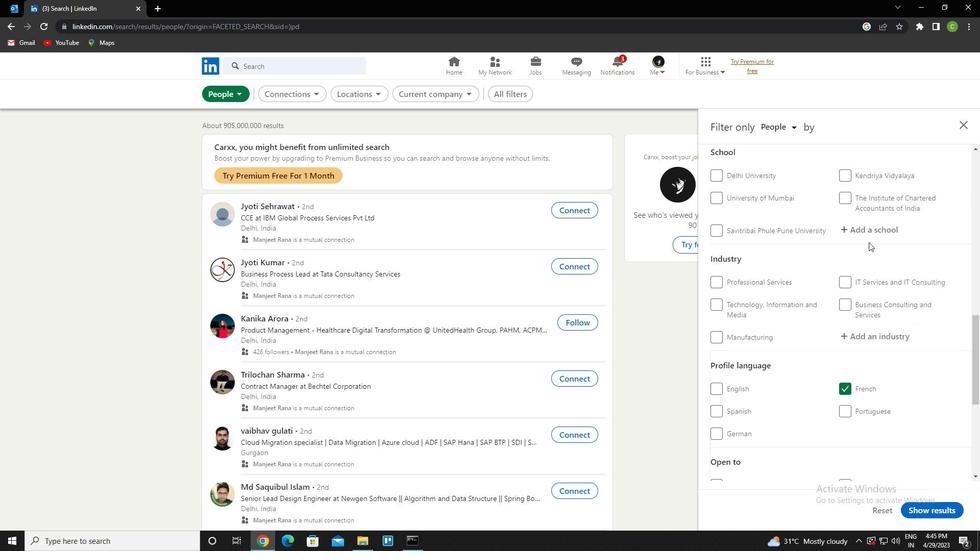 
Action: Mouse pressed left at (869, 233)
Screenshot: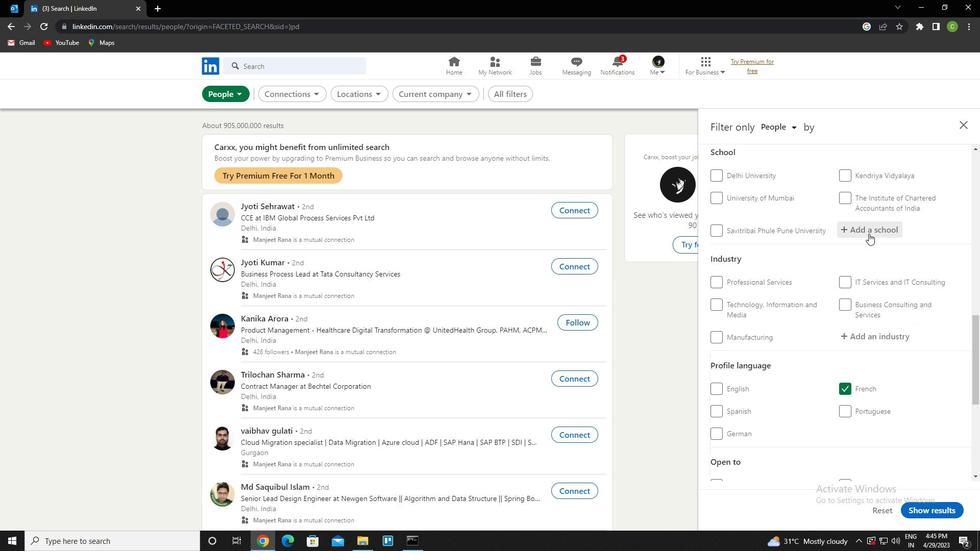 
Action: Key pressed <Key.caps_lock><Key.caps_lock>s<Key.caps_lock>hinchan<Key.down><Key.enter>
Screenshot: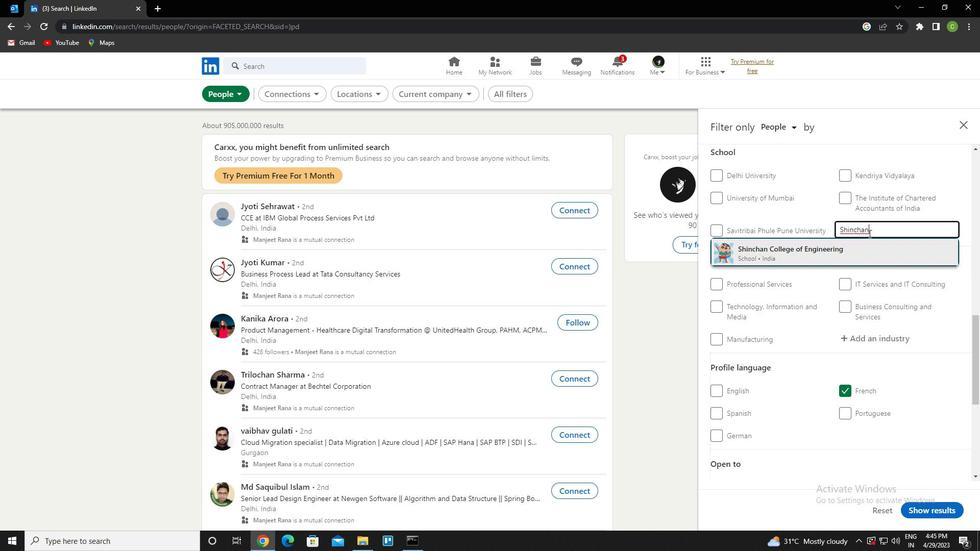 
Action: Mouse scrolled (869, 233) with delta (0, 0)
Screenshot: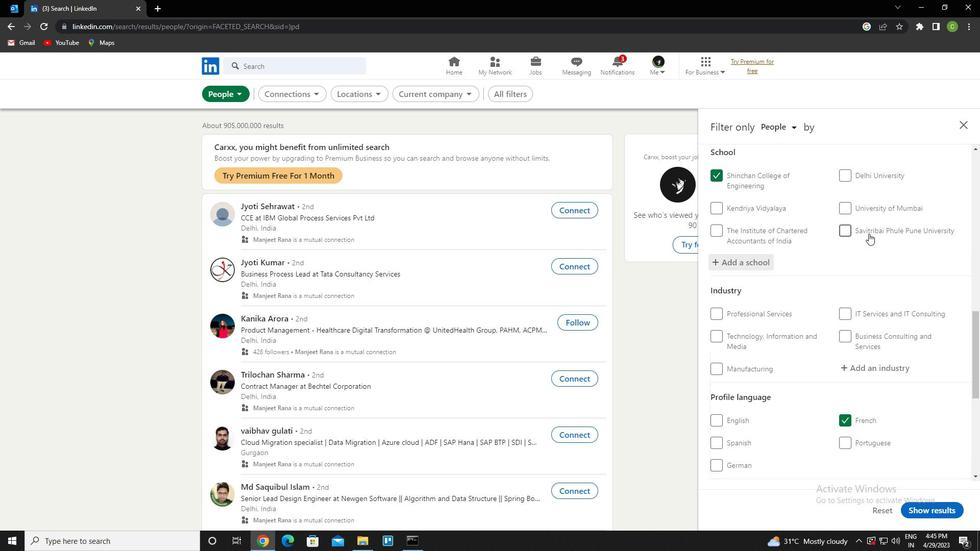 
Action: Mouse scrolled (869, 233) with delta (0, 0)
Screenshot: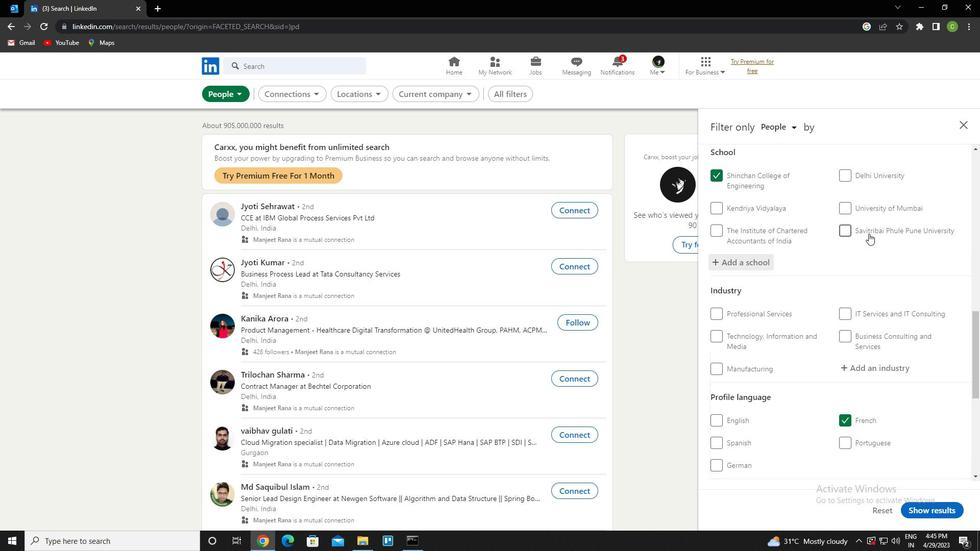 
Action: Mouse scrolled (869, 233) with delta (0, 0)
Screenshot: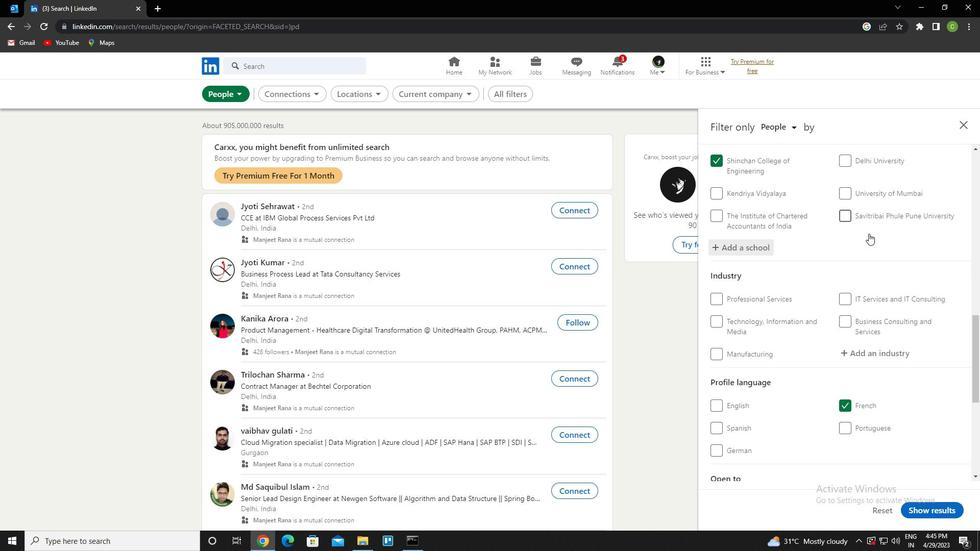 
Action: Mouse scrolled (869, 234) with delta (0, 0)
Screenshot: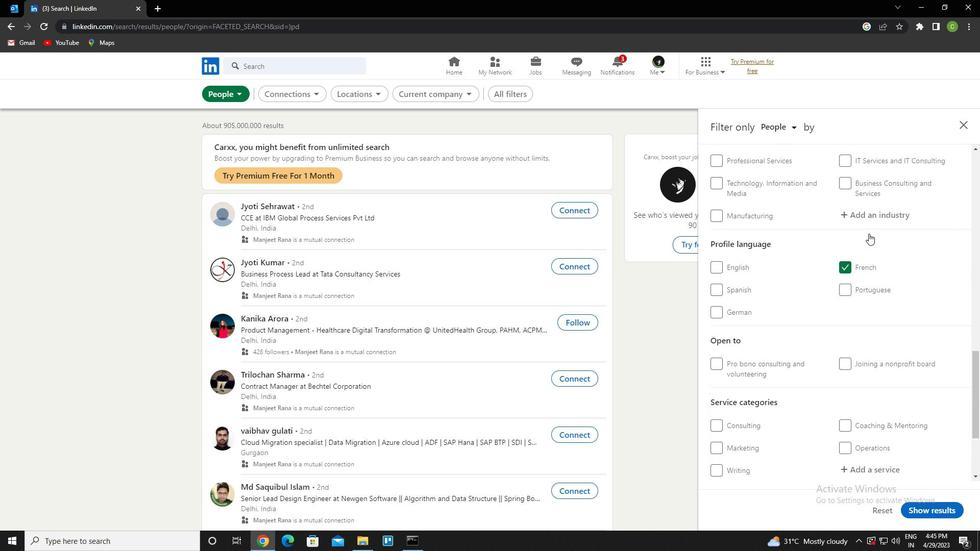 
Action: Mouse moved to (877, 266)
Screenshot: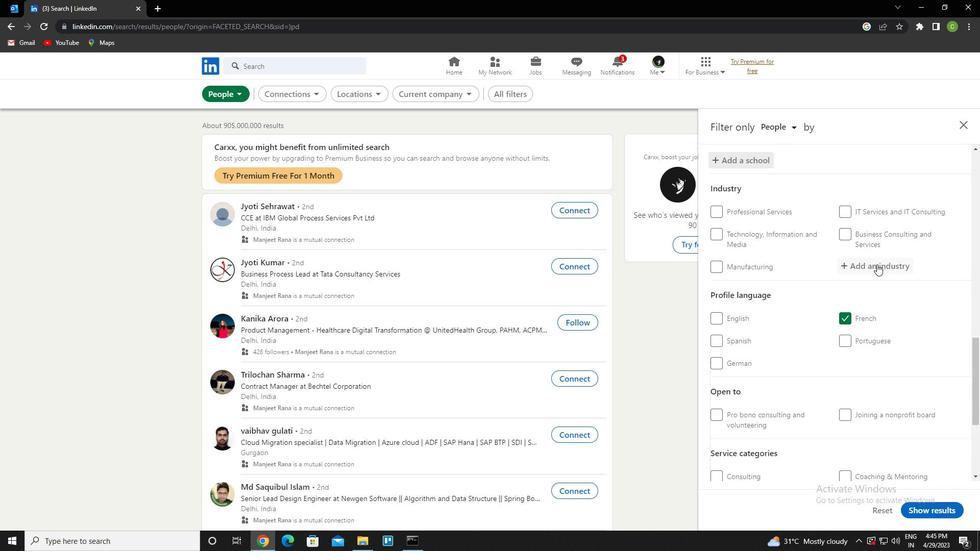 
Action: Mouse pressed left at (877, 266)
Screenshot: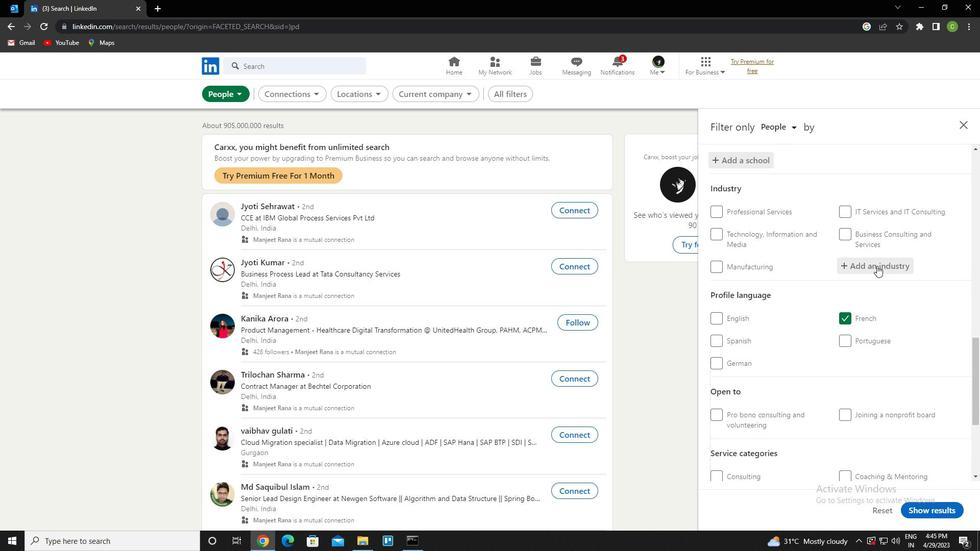 
Action: Key pressed <Key.caps_lock>f<Key.caps_lock>ood<Key.space>and<Key.down><Key.enter>
Screenshot: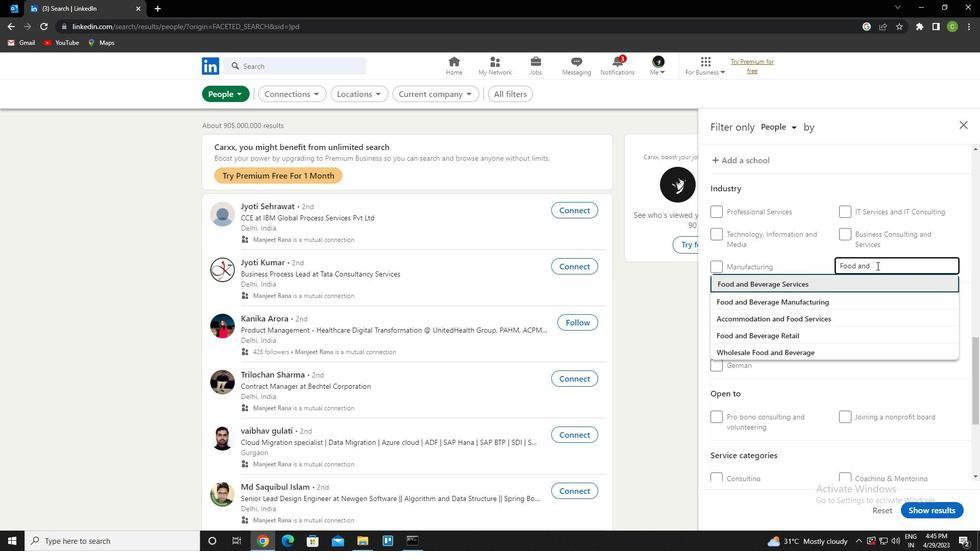 
Action: Mouse scrolled (877, 265) with delta (0, 0)
Screenshot: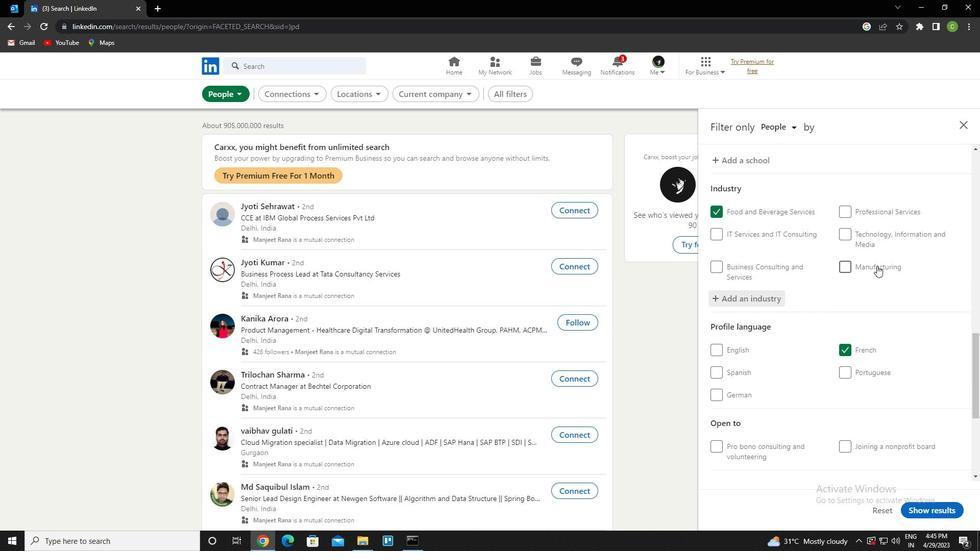 
Action: Mouse scrolled (877, 265) with delta (0, 0)
Screenshot: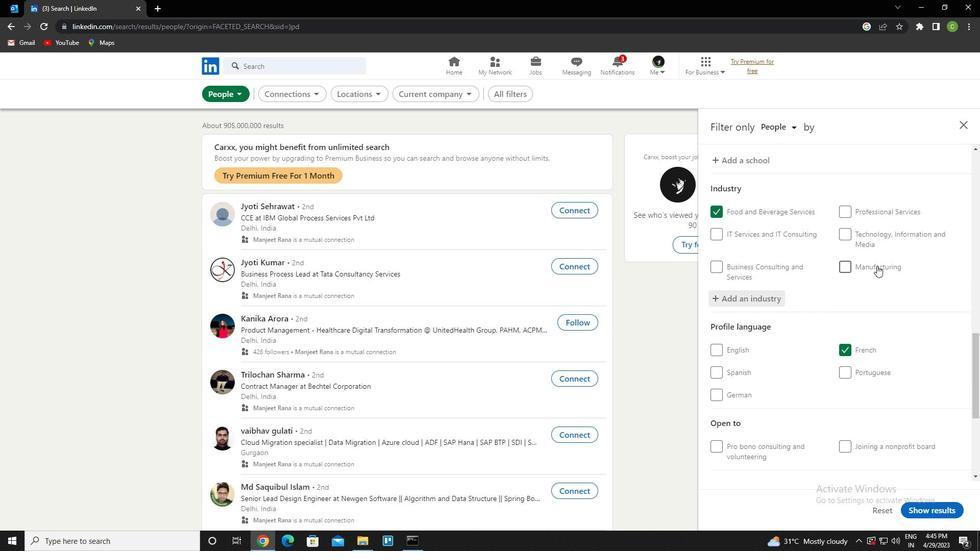 
Action: Mouse scrolled (877, 265) with delta (0, 0)
Screenshot: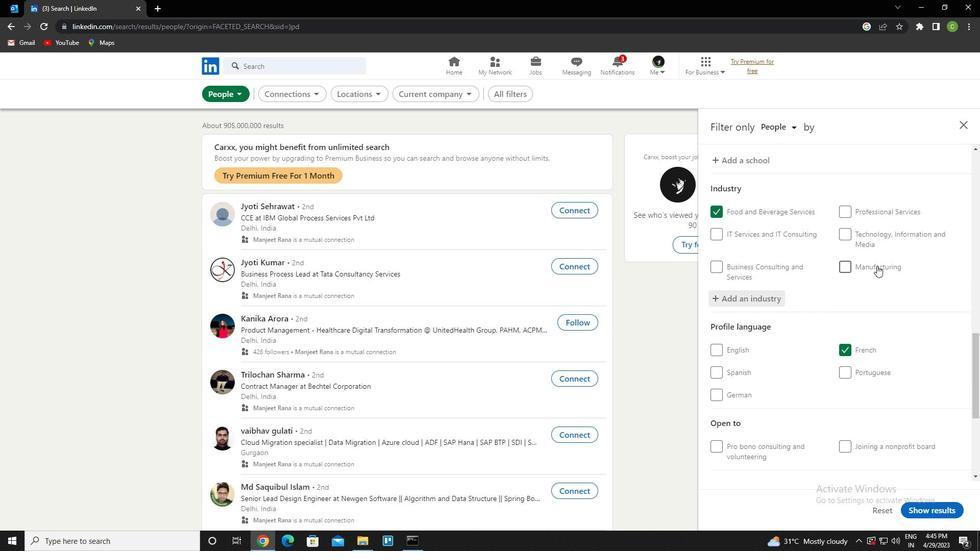 
Action: Mouse moved to (867, 310)
Screenshot: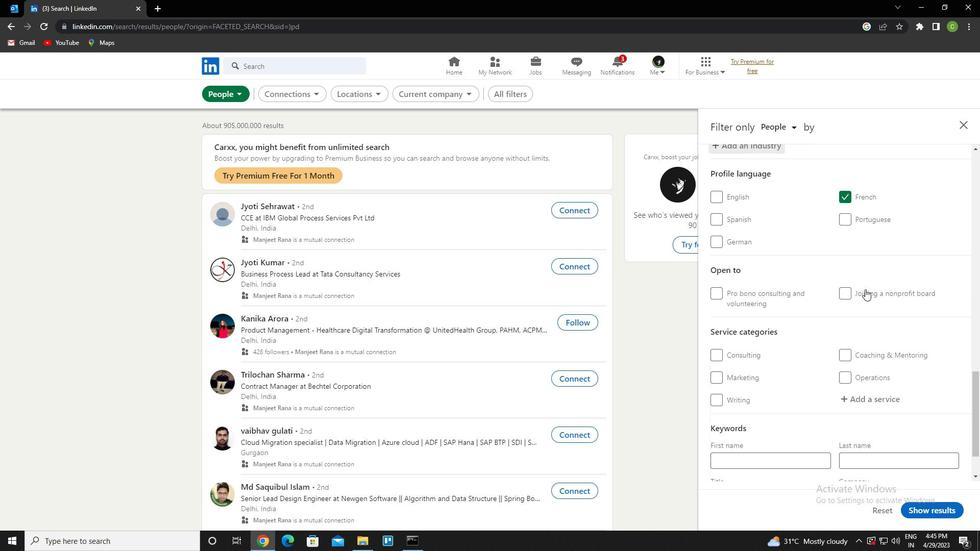
Action: Mouse scrolled (867, 310) with delta (0, 0)
Screenshot: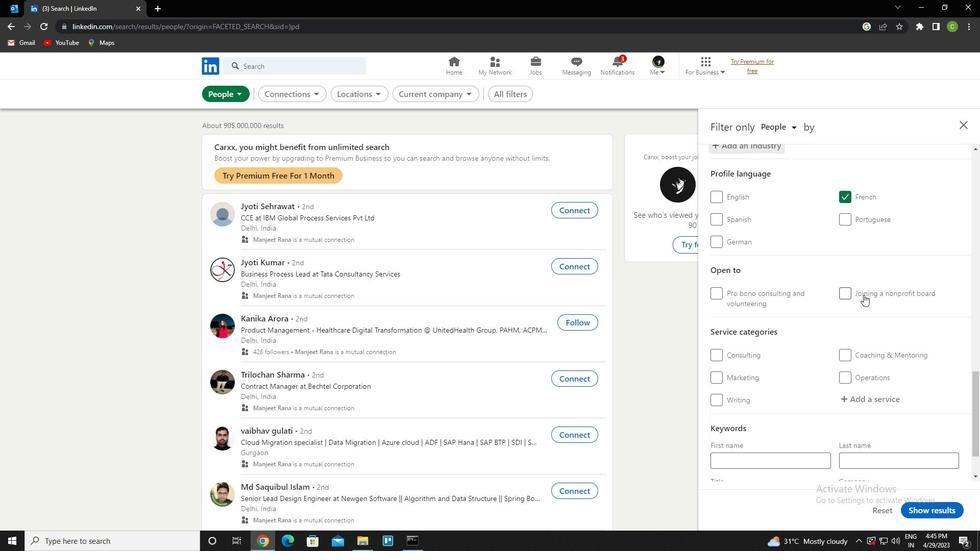 
Action: Mouse moved to (868, 310)
Screenshot: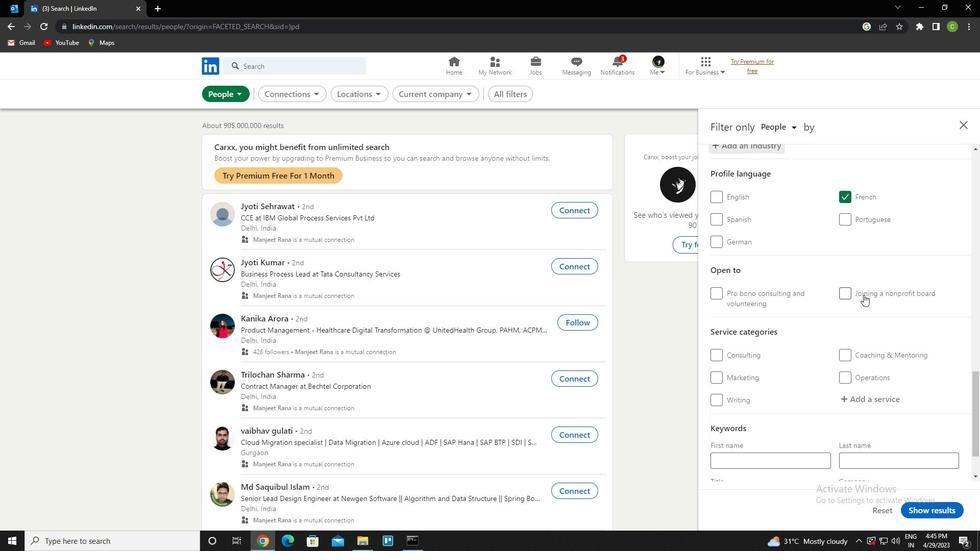 
Action: Mouse scrolled (868, 310) with delta (0, 0)
Screenshot: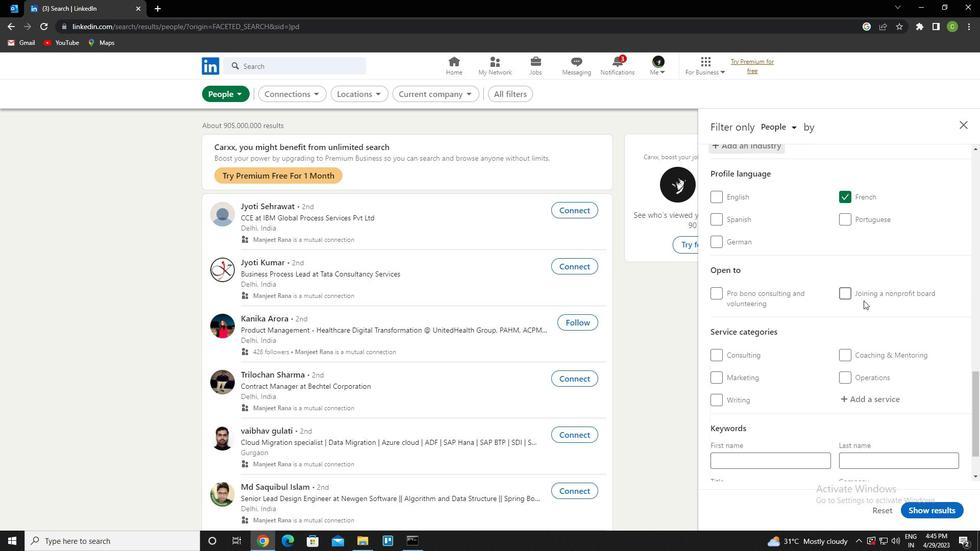 
Action: Mouse moved to (859, 341)
Screenshot: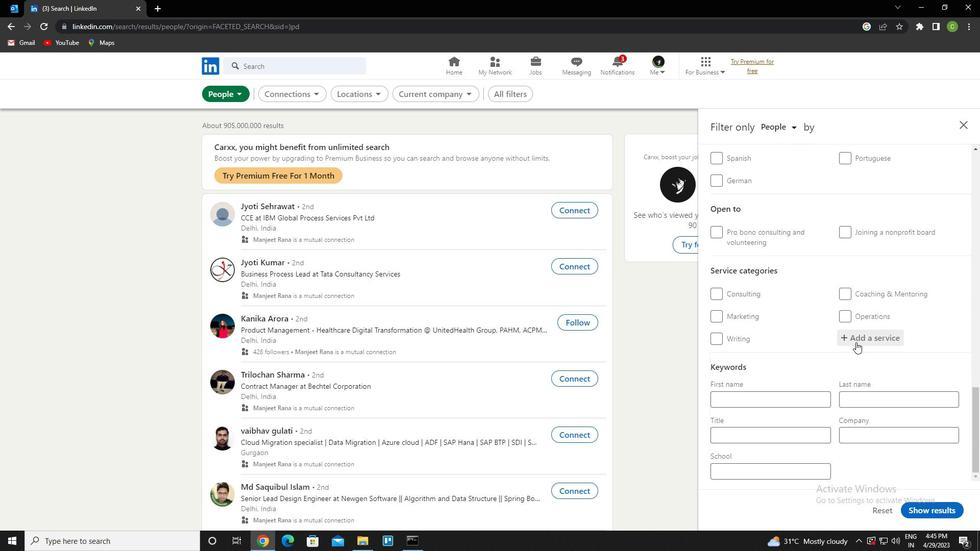 
Action: Mouse pressed left at (859, 341)
Screenshot: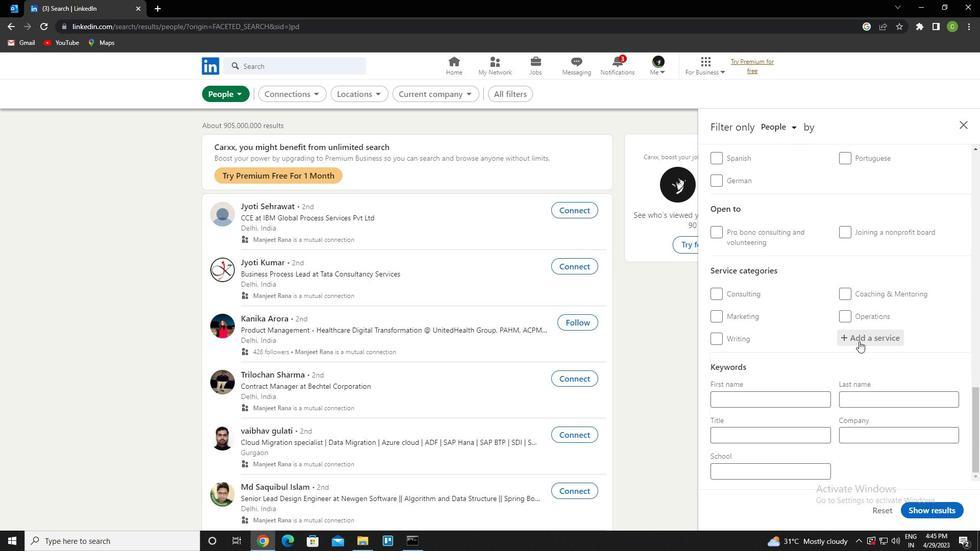 
Action: Key pressed <Key.caps_lock>p<Key.caps_lock>ackaging<Key.down><Key.enter>
Screenshot: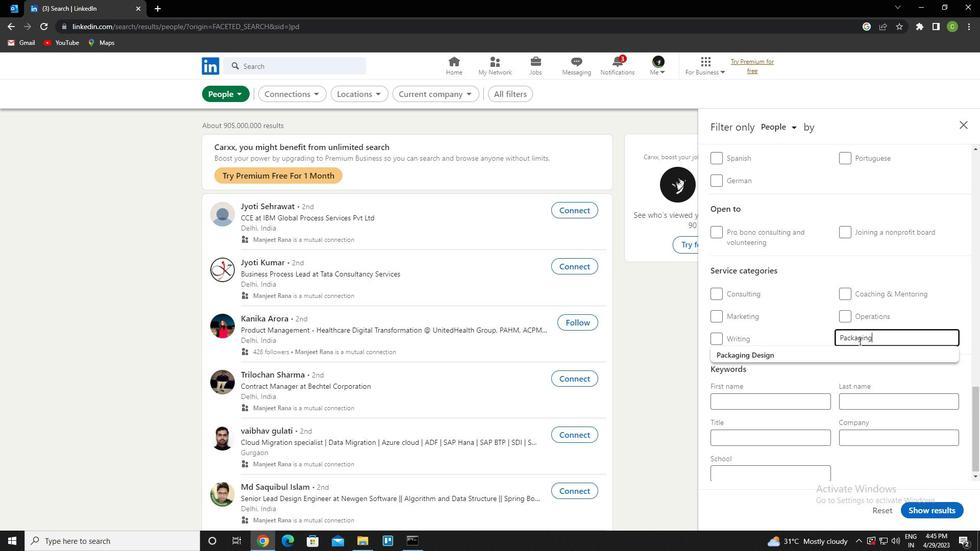 
Action: Mouse moved to (893, 319)
Screenshot: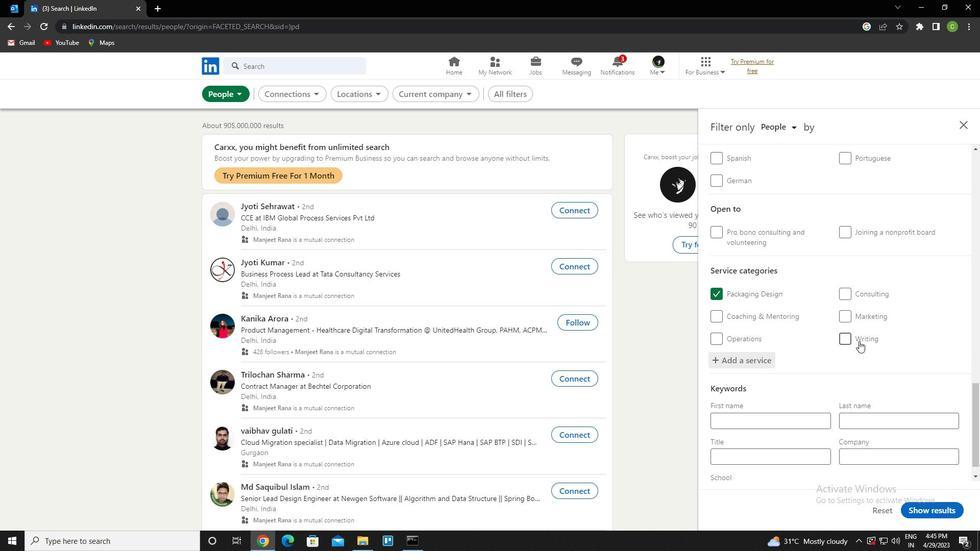 
Action: Mouse scrolled (893, 318) with delta (0, 0)
Screenshot: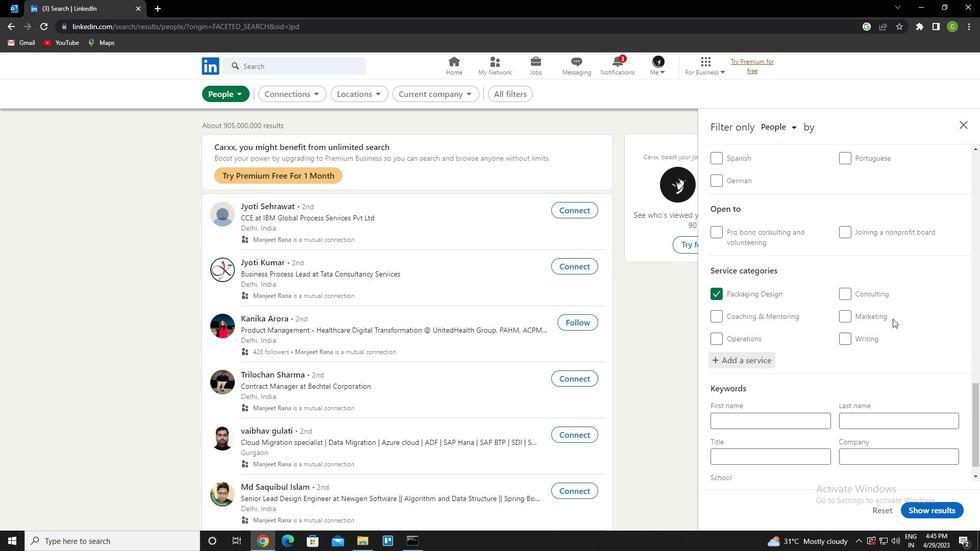 
Action: Mouse scrolled (893, 318) with delta (0, 0)
Screenshot: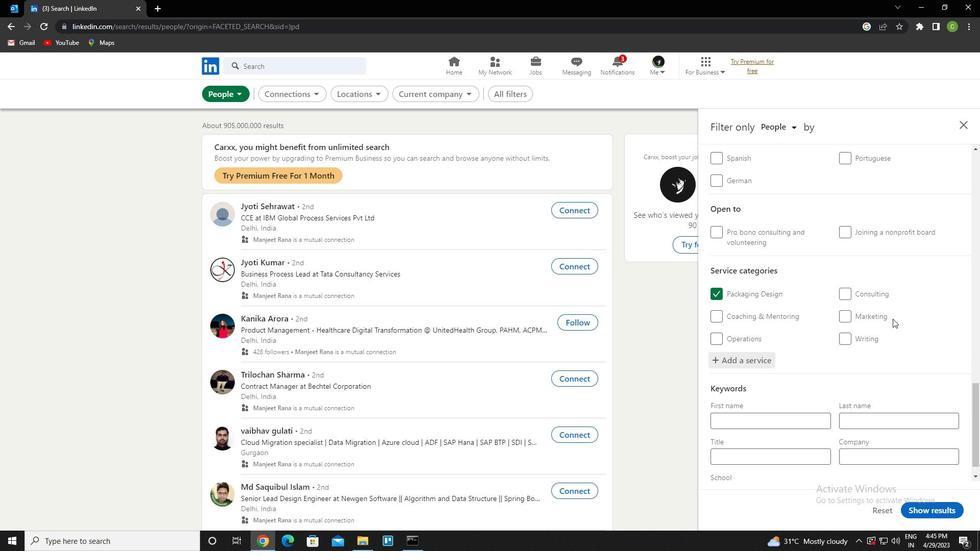 
Action: Mouse scrolled (893, 318) with delta (0, 0)
Screenshot: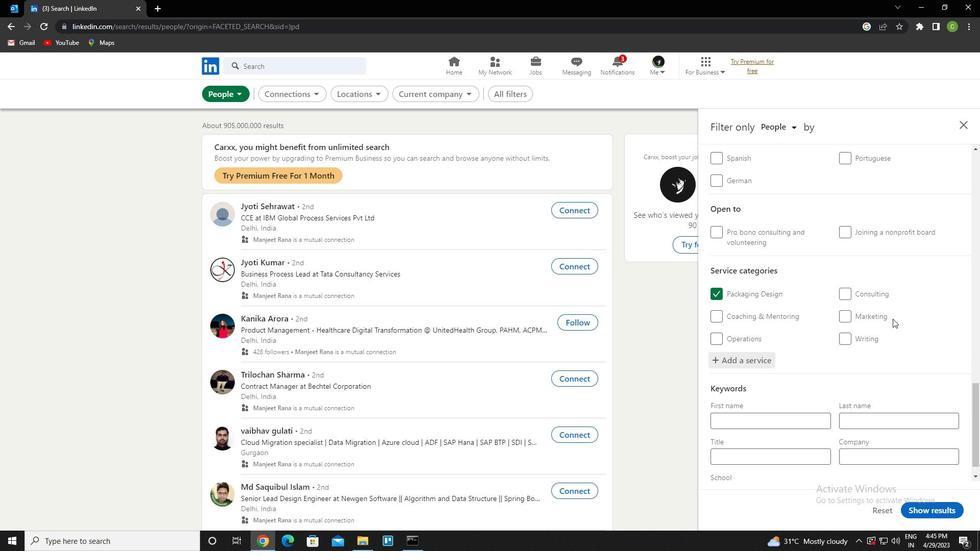 
Action: Mouse scrolled (893, 318) with delta (0, 0)
Screenshot: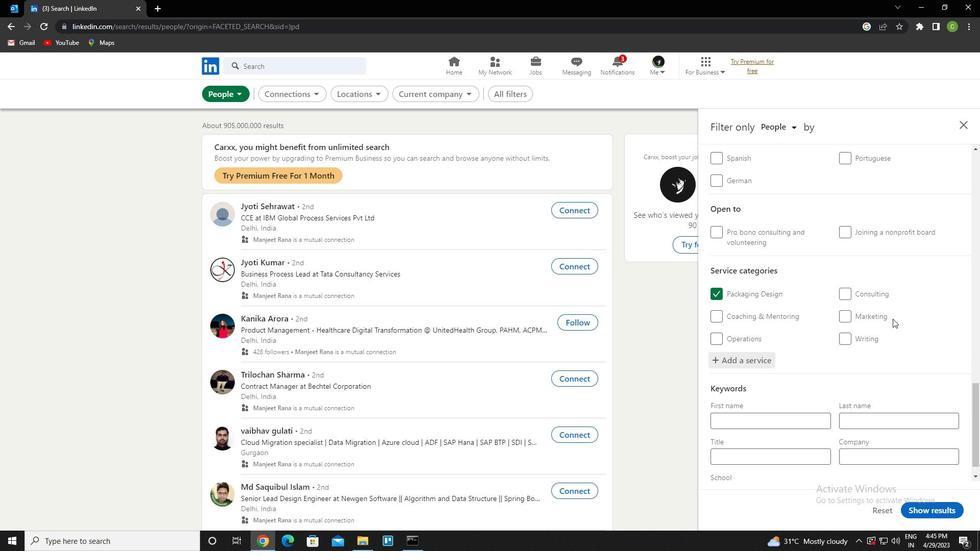
Action: Mouse scrolled (893, 318) with delta (0, 0)
Screenshot: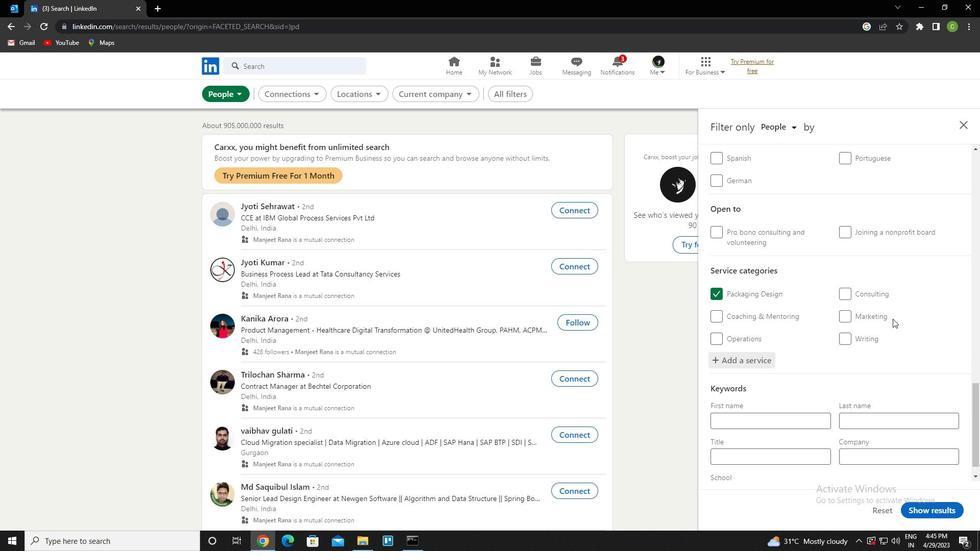 
Action: Mouse scrolled (893, 318) with delta (0, 0)
Screenshot: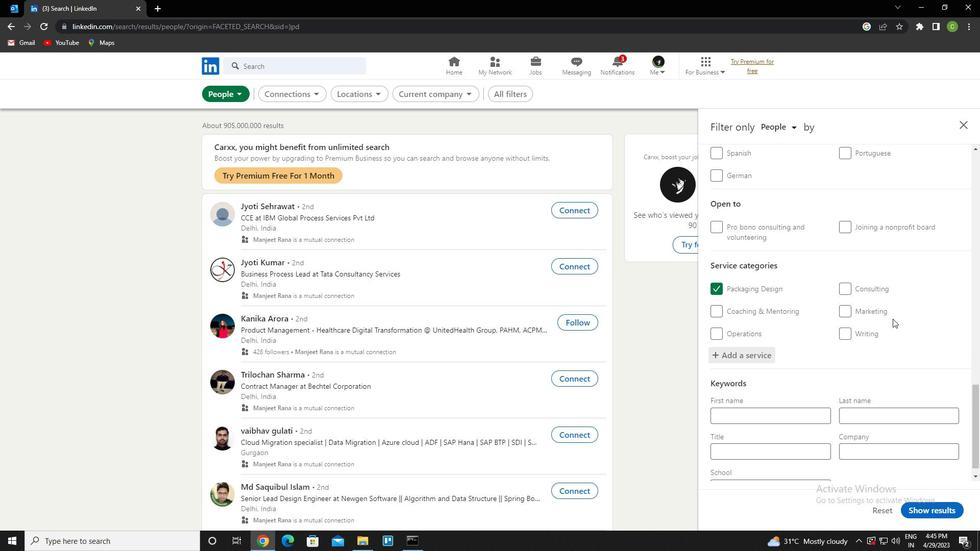 
Action: Mouse scrolled (893, 318) with delta (0, 0)
Screenshot: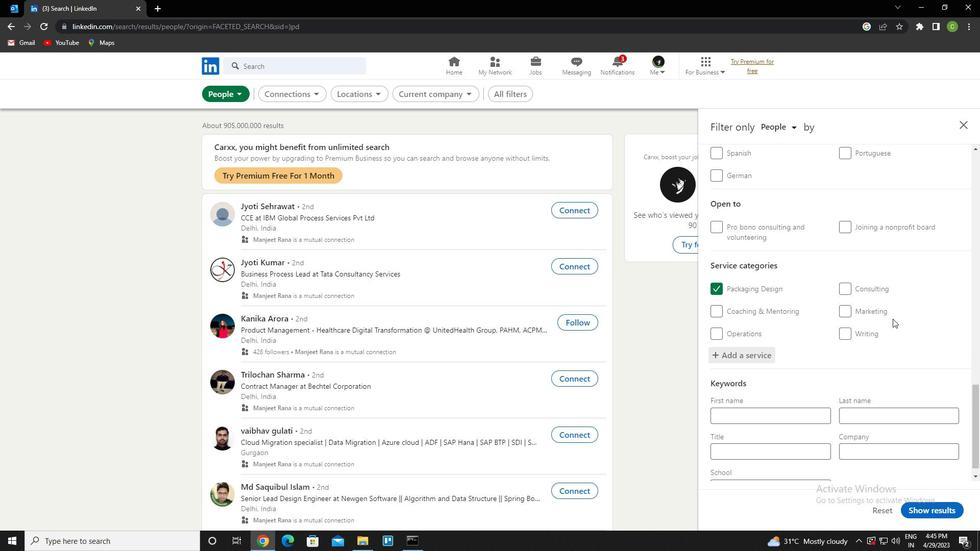 
Action: Mouse scrolled (893, 318) with delta (0, 0)
Screenshot: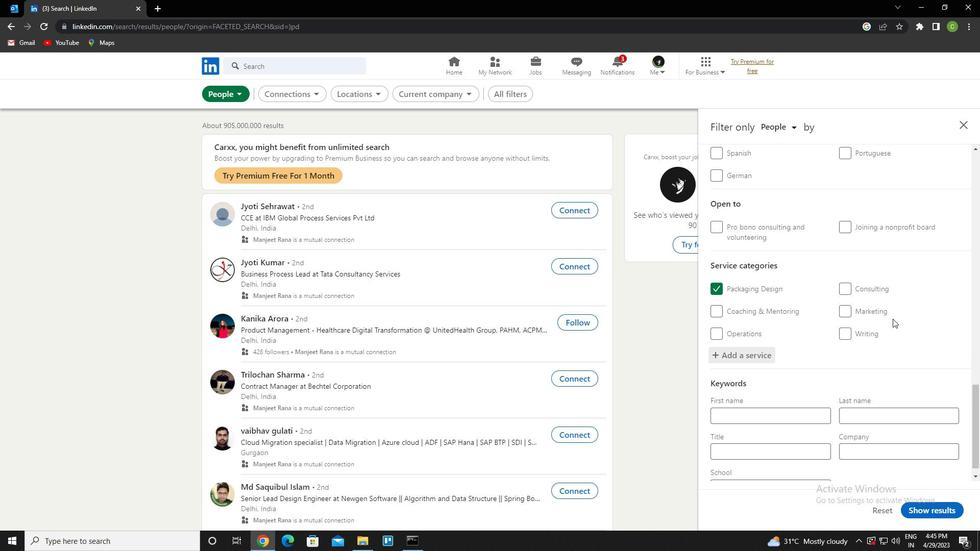 
Action: Mouse scrolled (893, 318) with delta (0, 0)
Screenshot: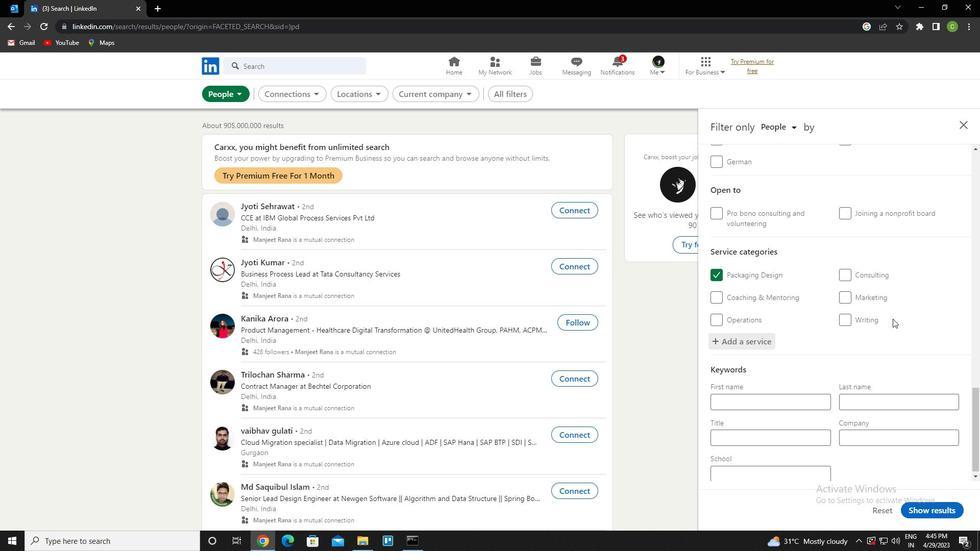 
Action: Mouse moved to (785, 442)
Screenshot: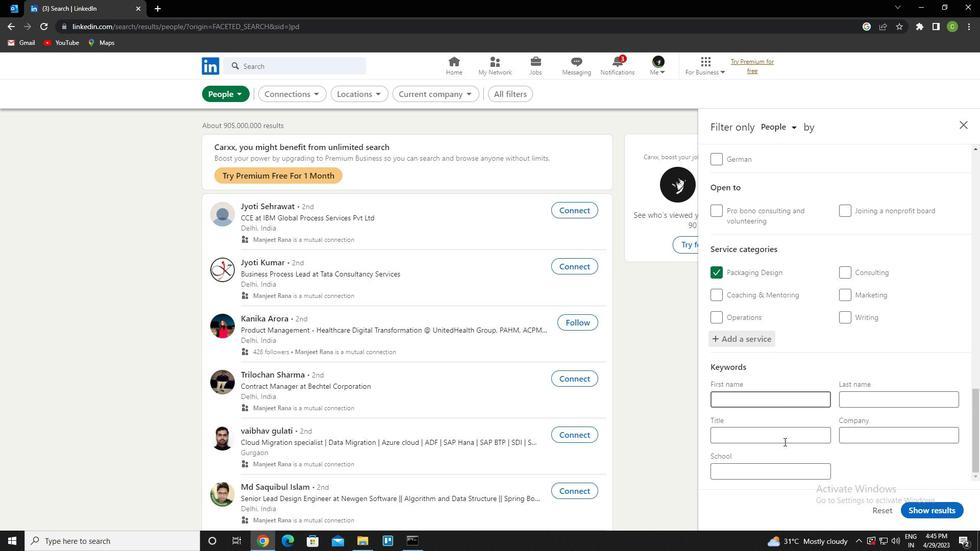 
Action: Mouse pressed left at (785, 442)
Screenshot: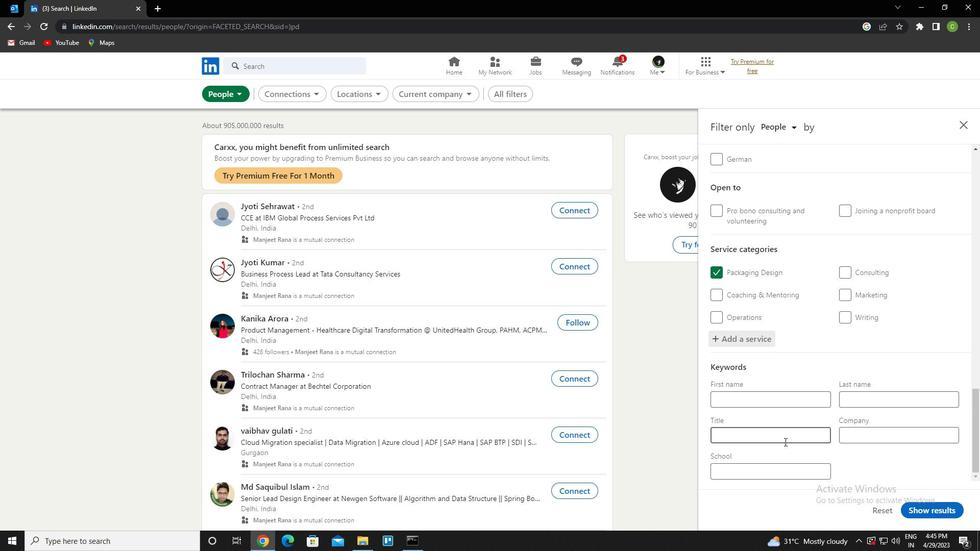 
Action: Key pressed <Key.caps_lock>s<Key.caps_lock>erver
Screenshot: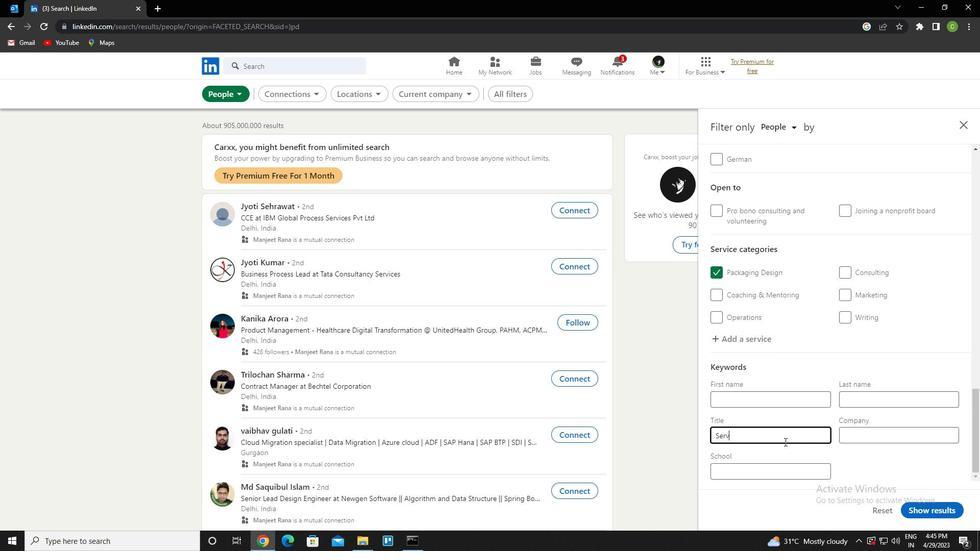 
Action: Mouse moved to (929, 516)
Screenshot: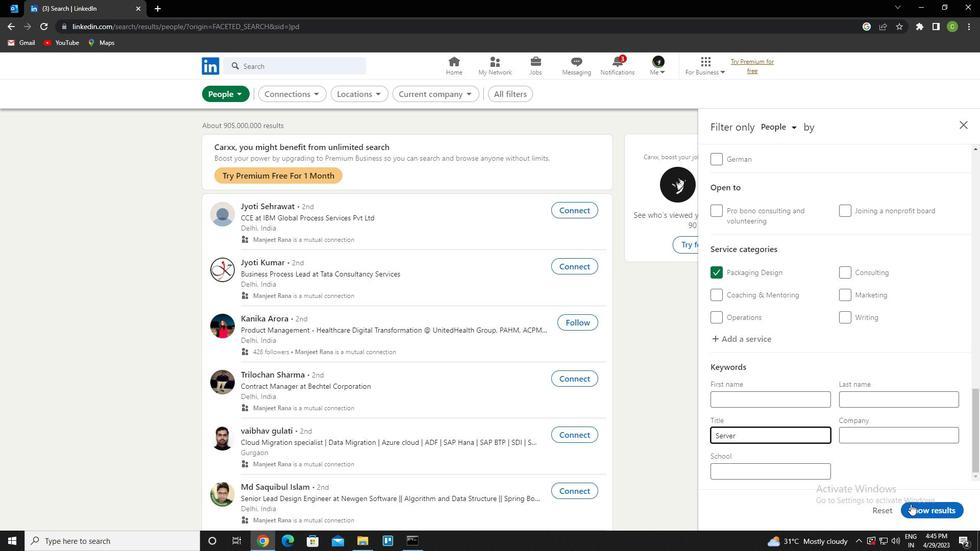 
Action: Mouse pressed left at (929, 516)
Screenshot: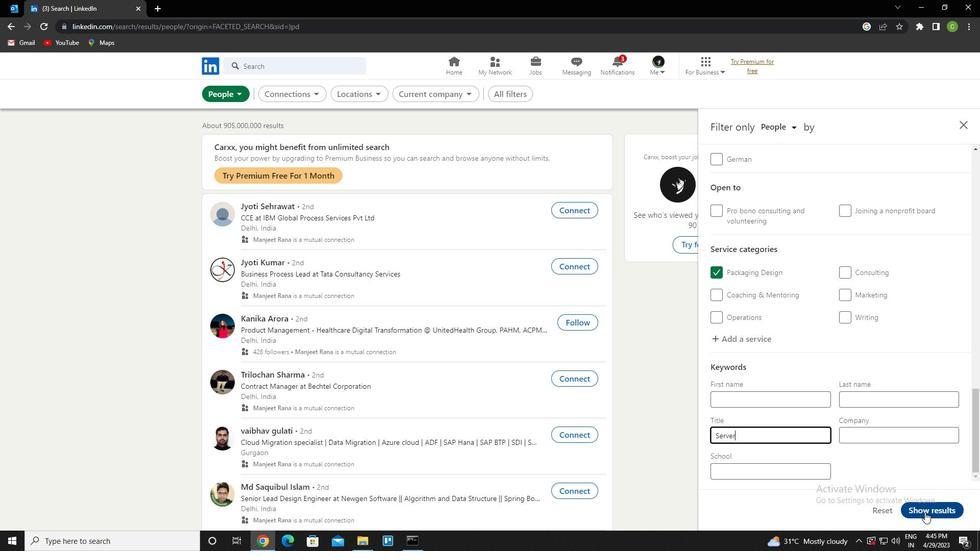 
Action: Mouse moved to (485, 415)
Screenshot: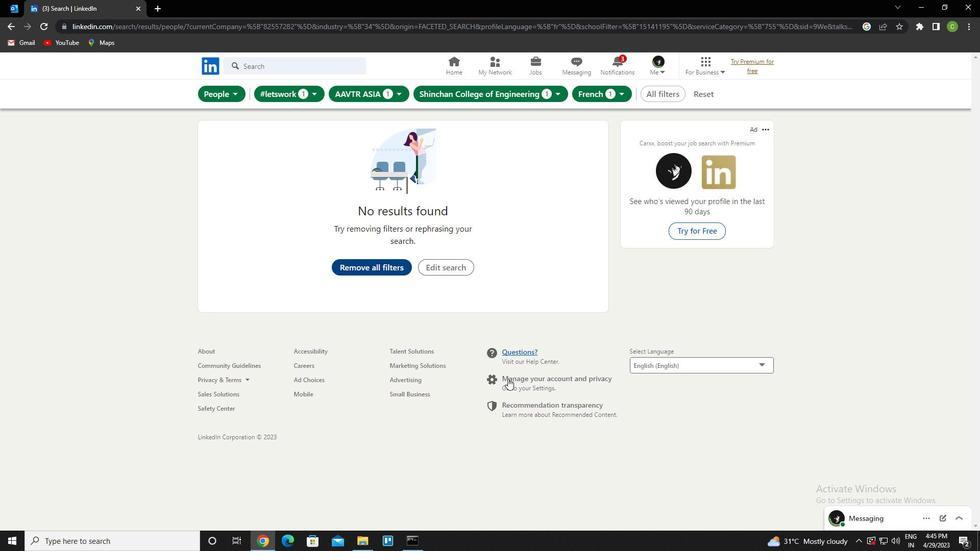 
